 Task: For heading Arial black with underline.  font size for heading18,  'Change the font style of data to'Calibri.  and font size to 9,  Change the alignment of both headline & data to Align center.  In the sheet   Radiant Sales log book
Action: Mouse moved to (52, 188)
Screenshot: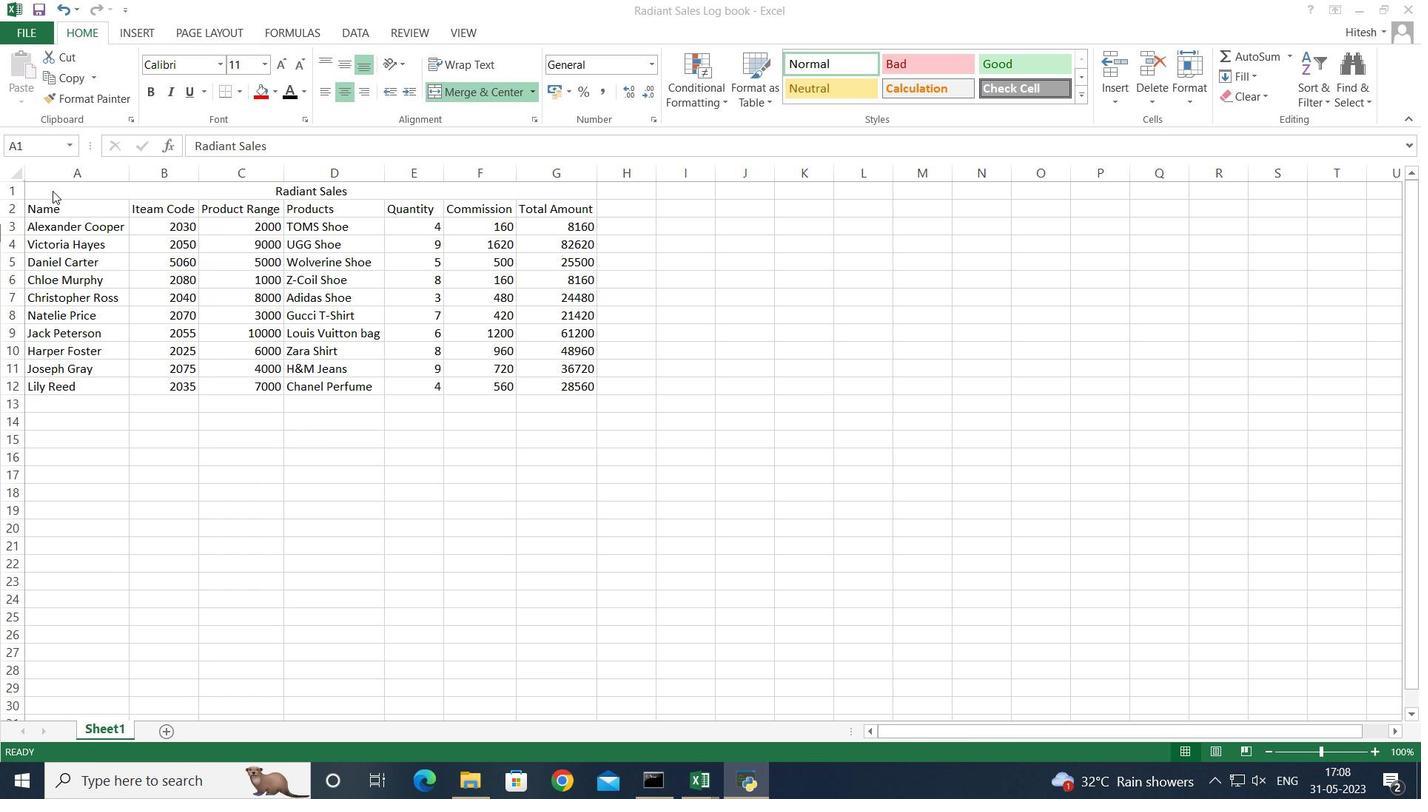 
Action: Mouse pressed left at (52, 188)
Screenshot: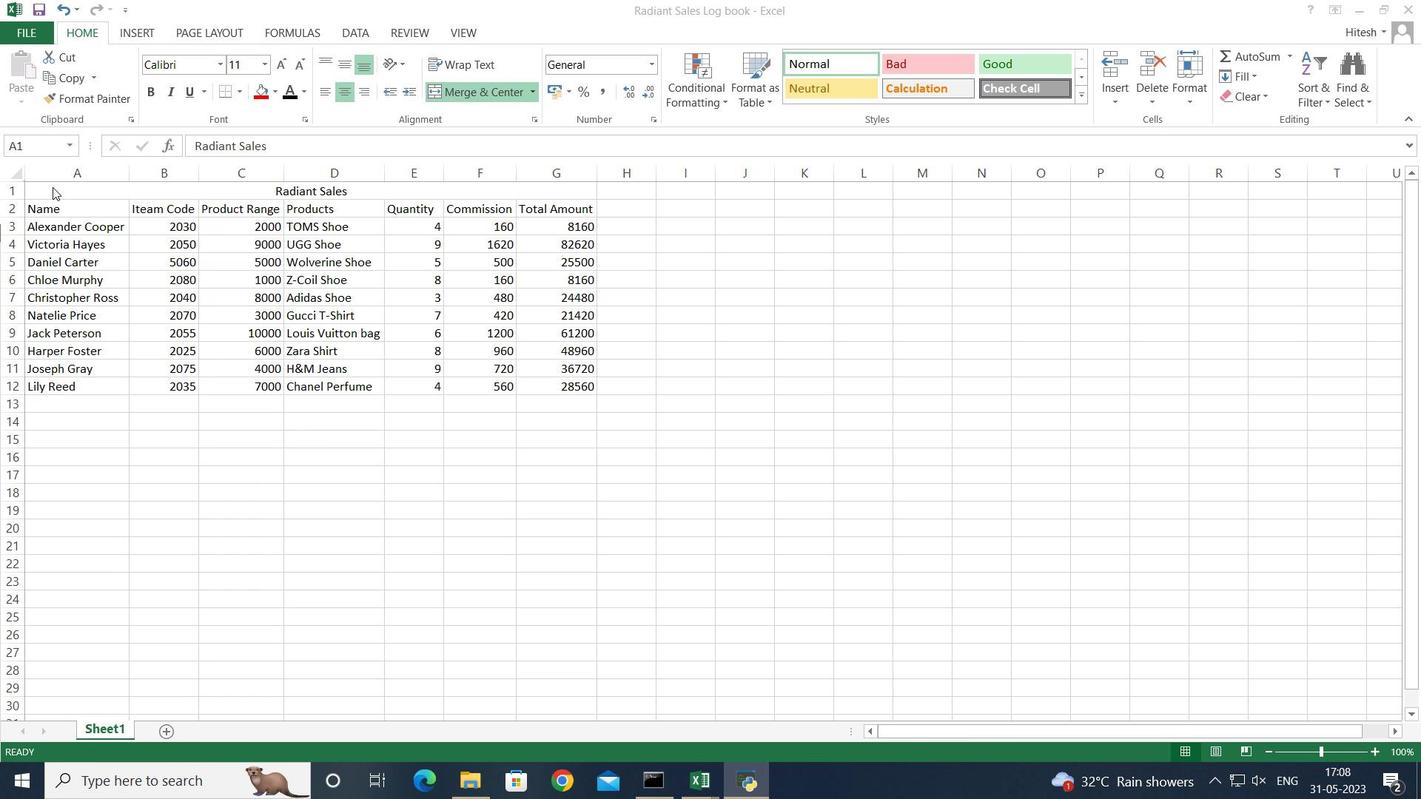 
Action: Mouse moved to (217, 65)
Screenshot: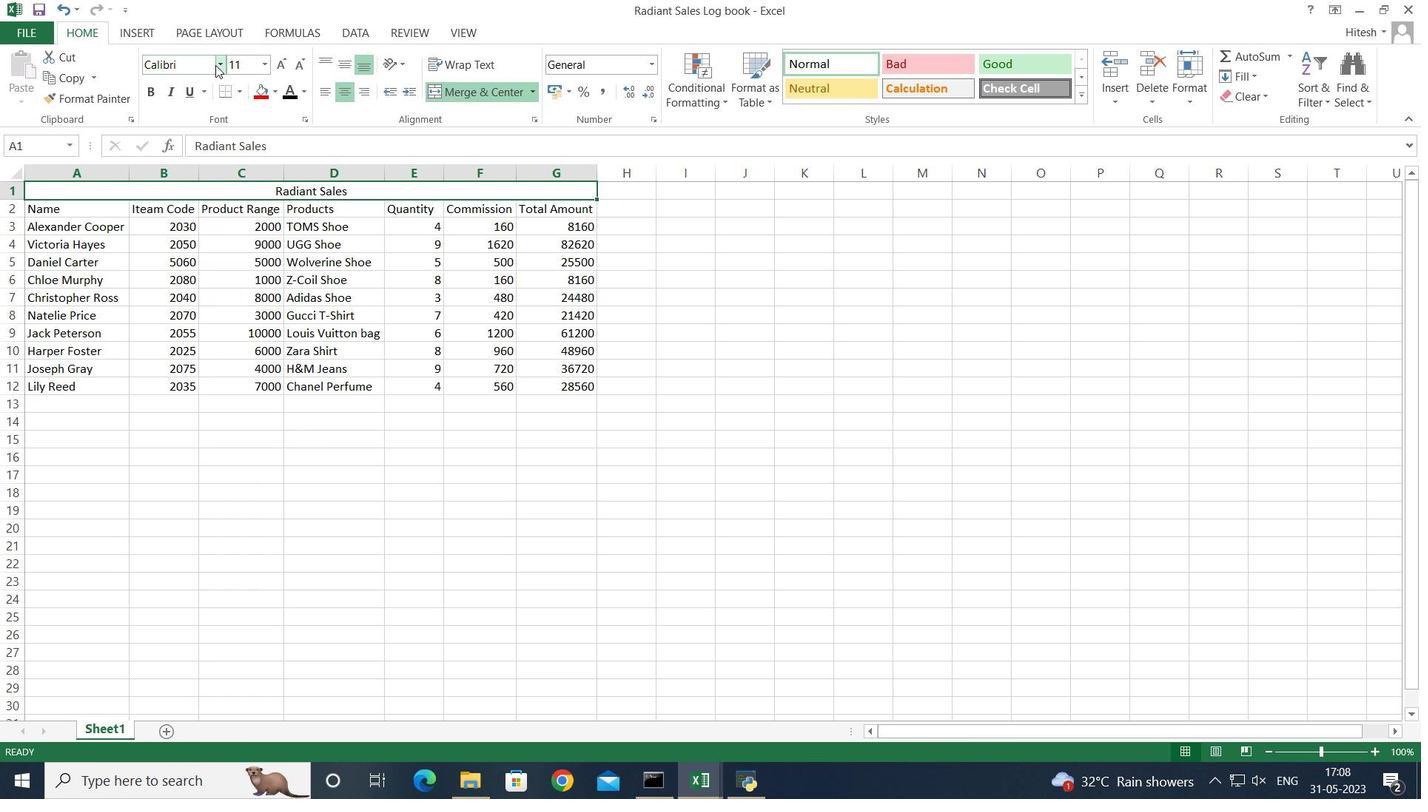 
Action: Mouse pressed left at (217, 65)
Screenshot: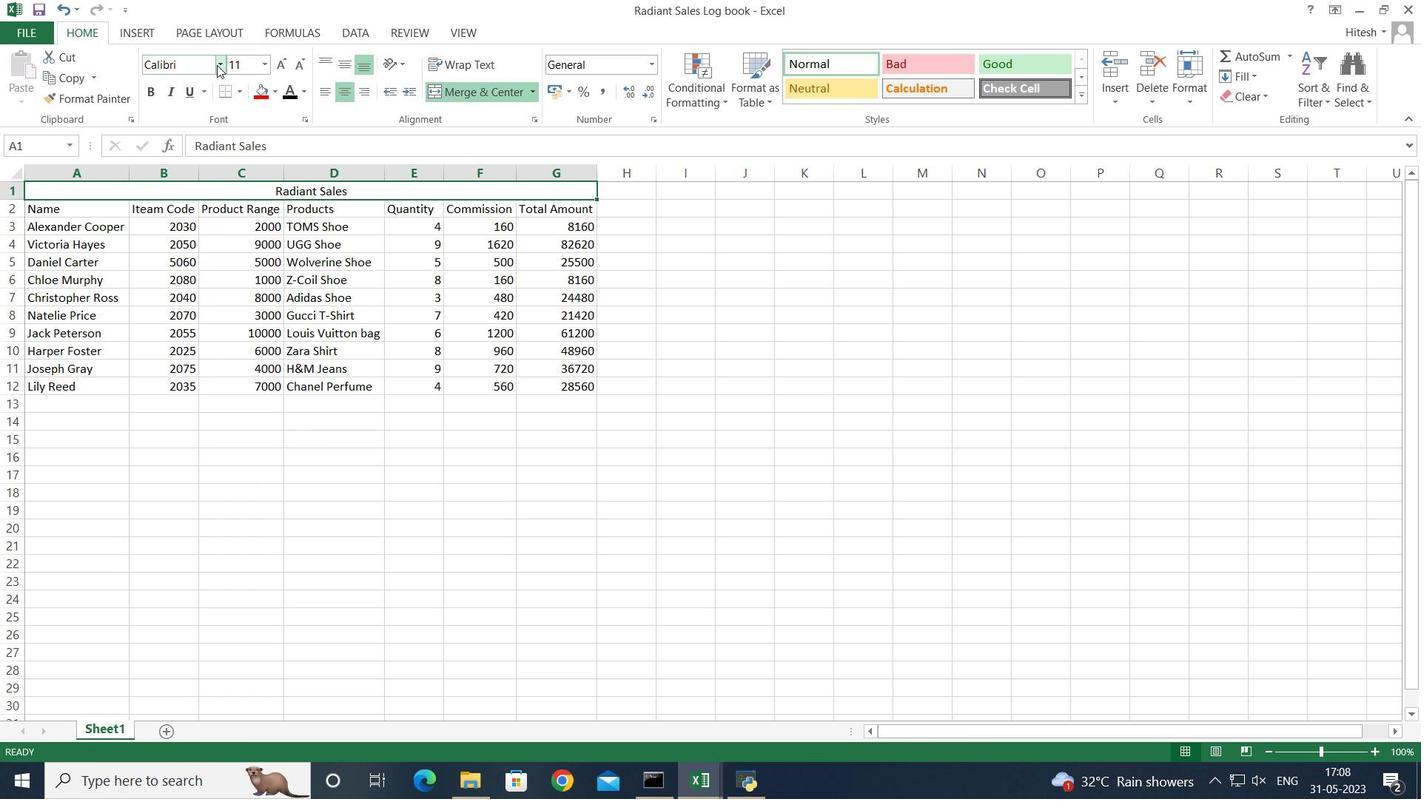 
Action: Mouse moved to (225, 235)
Screenshot: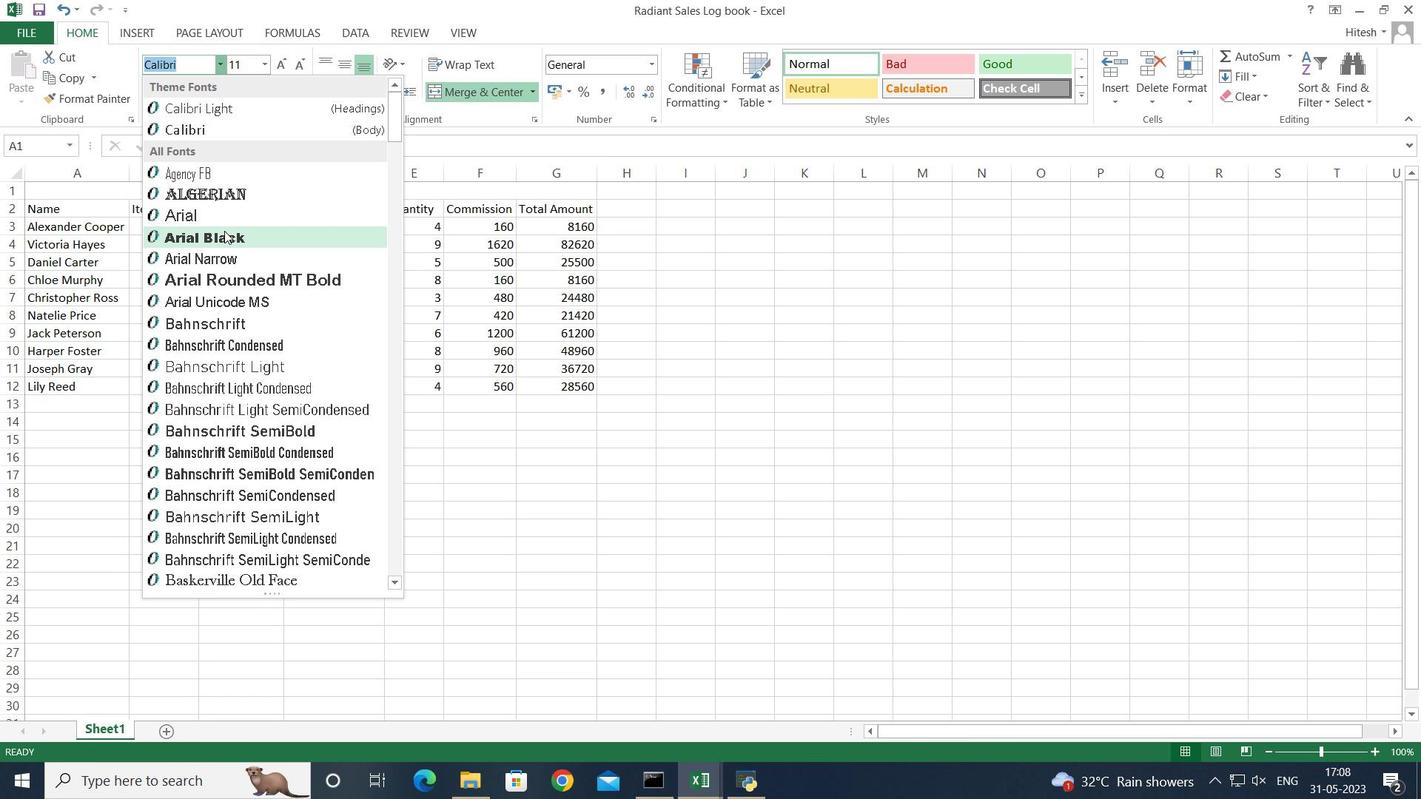 
Action: Mouse pressed left at (225, 235)
Screenshot: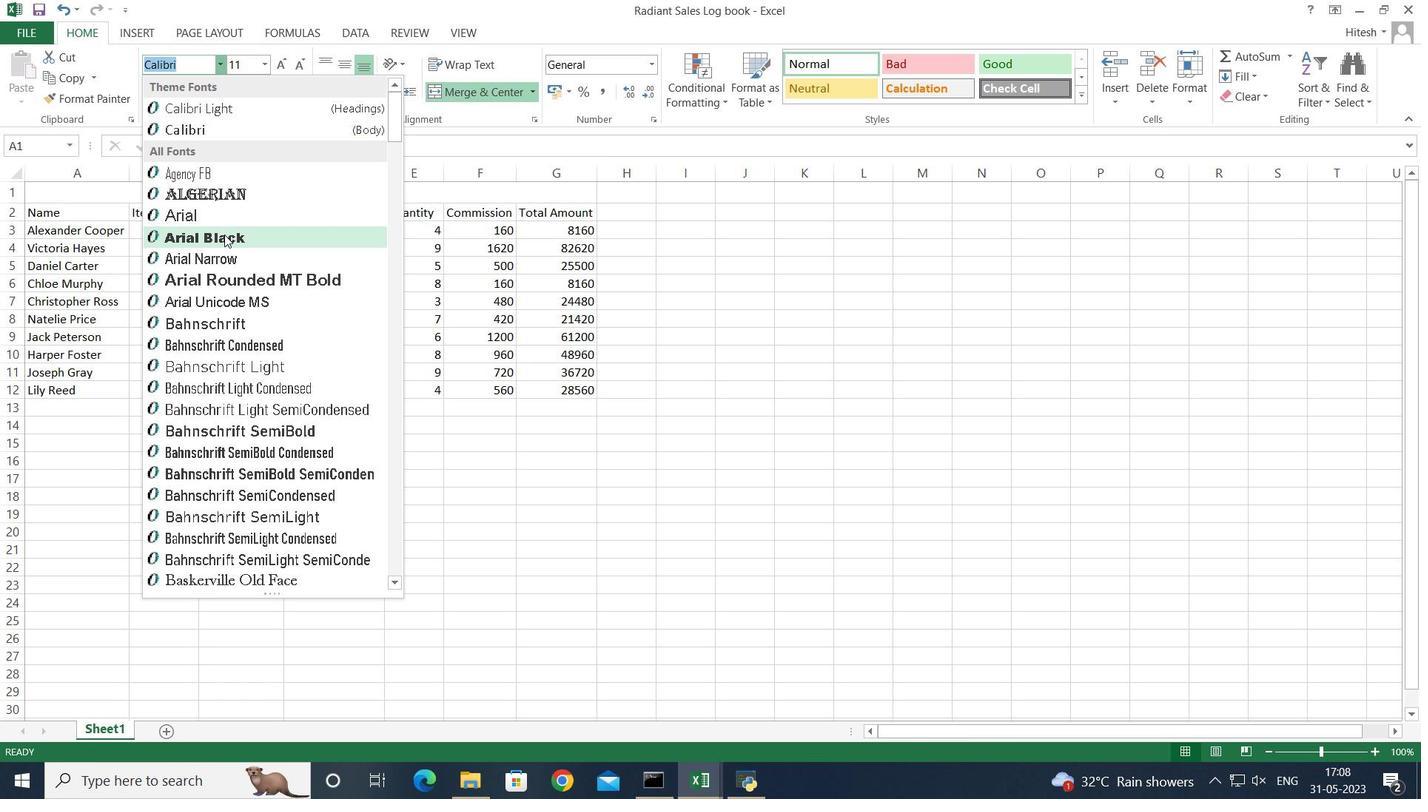 
Action: Mouse moved to (182, 94)
Screenshot: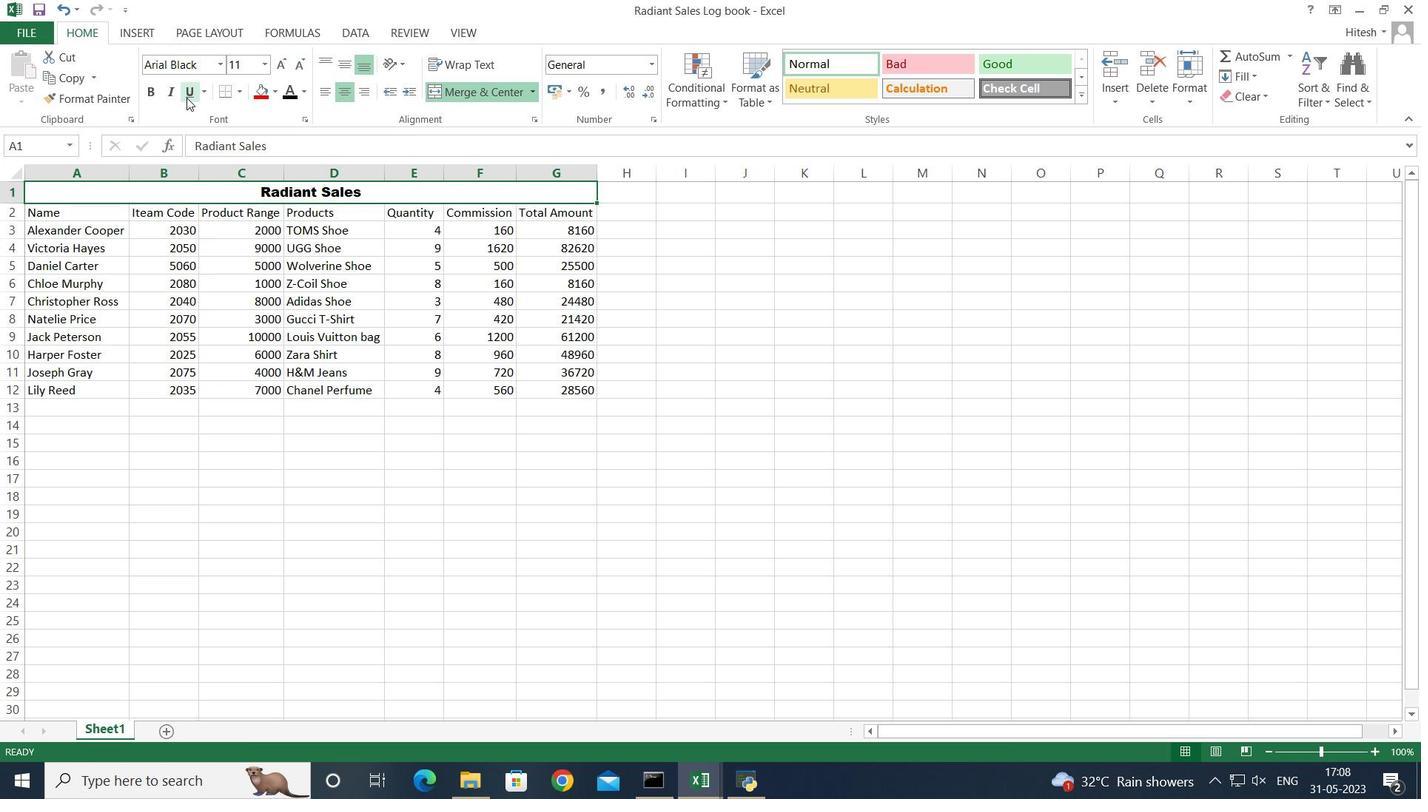 
Action: Mouse pressed left at (182, 94)
Screenshot: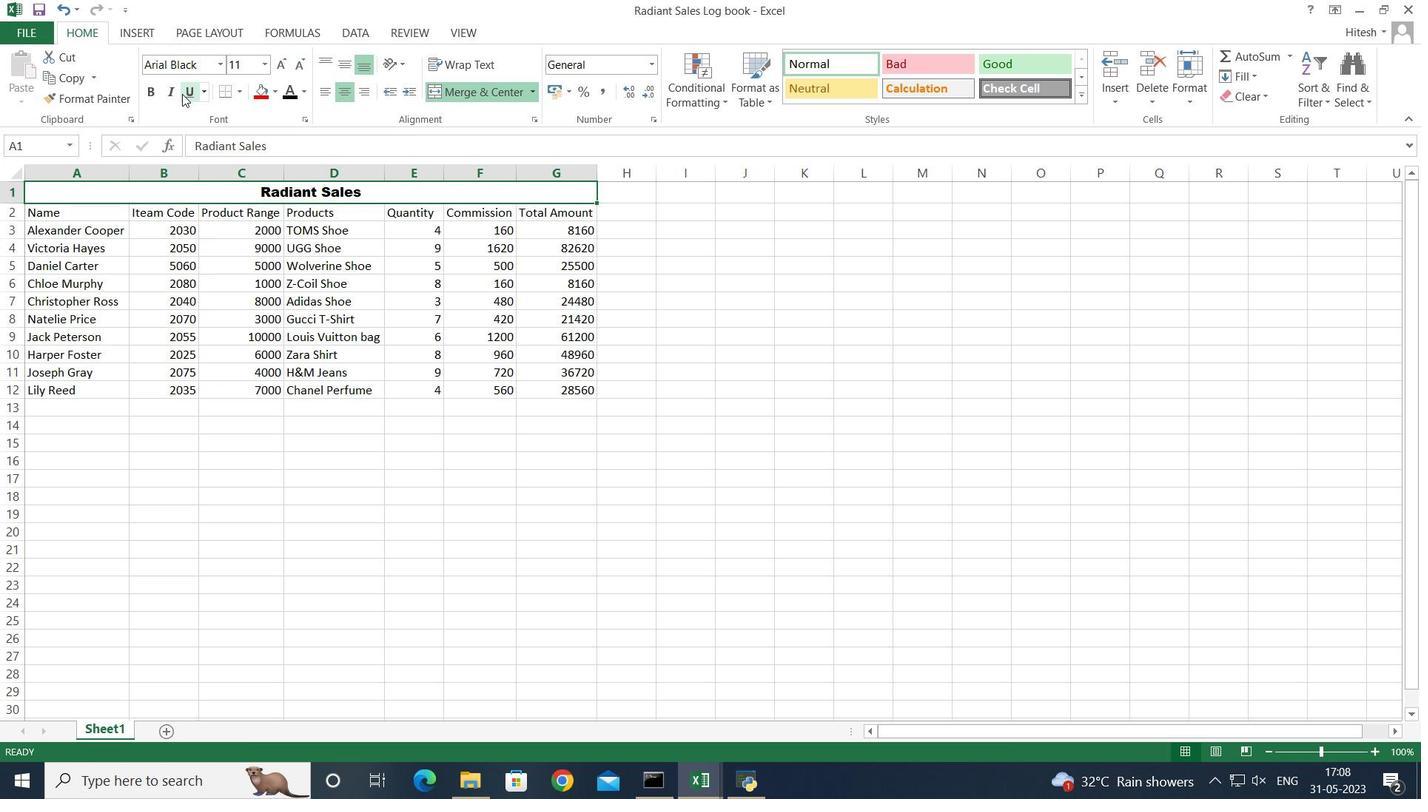 
Action: Mouse moved to (262, 61)
Screenshot: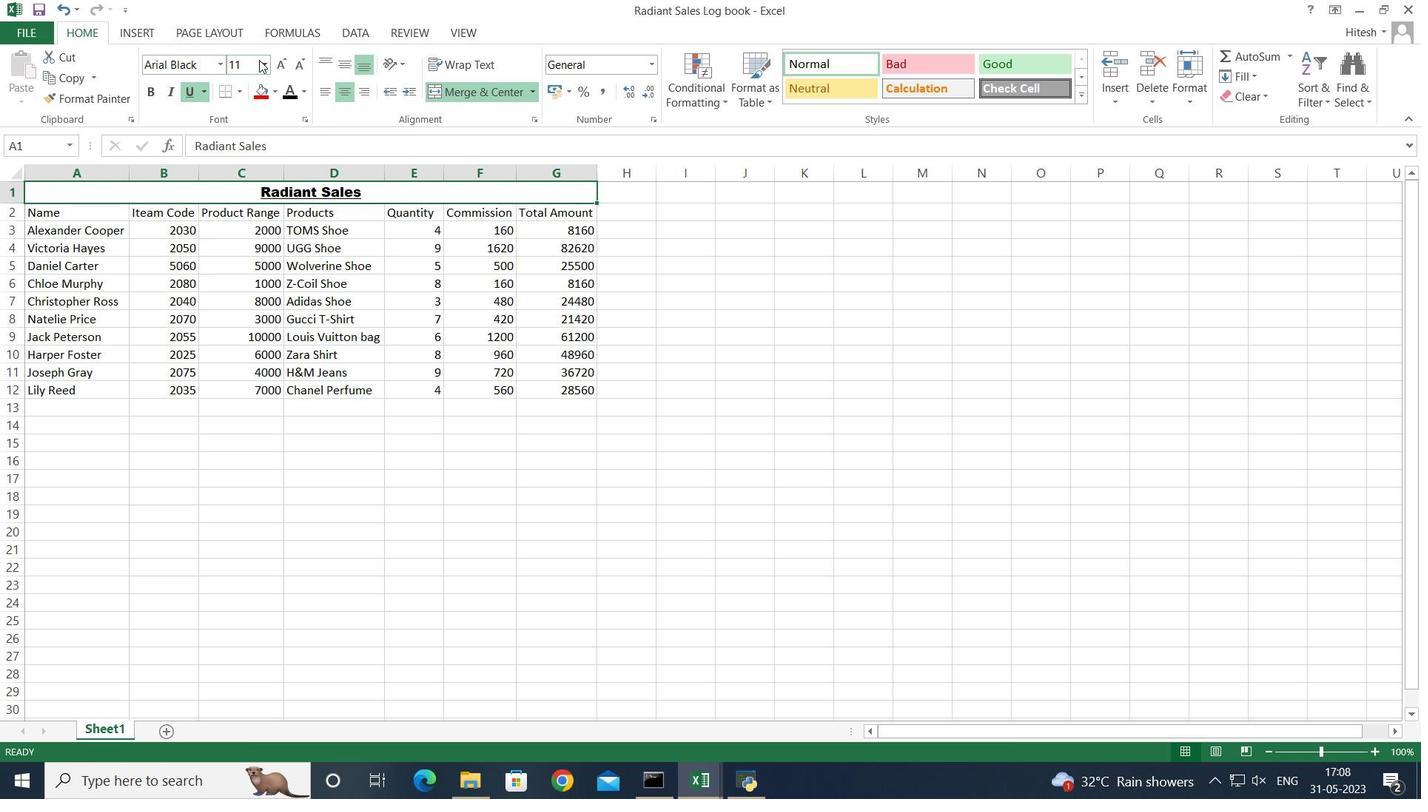
Action: Mouse pressed left at (262, 61)
Screenshot: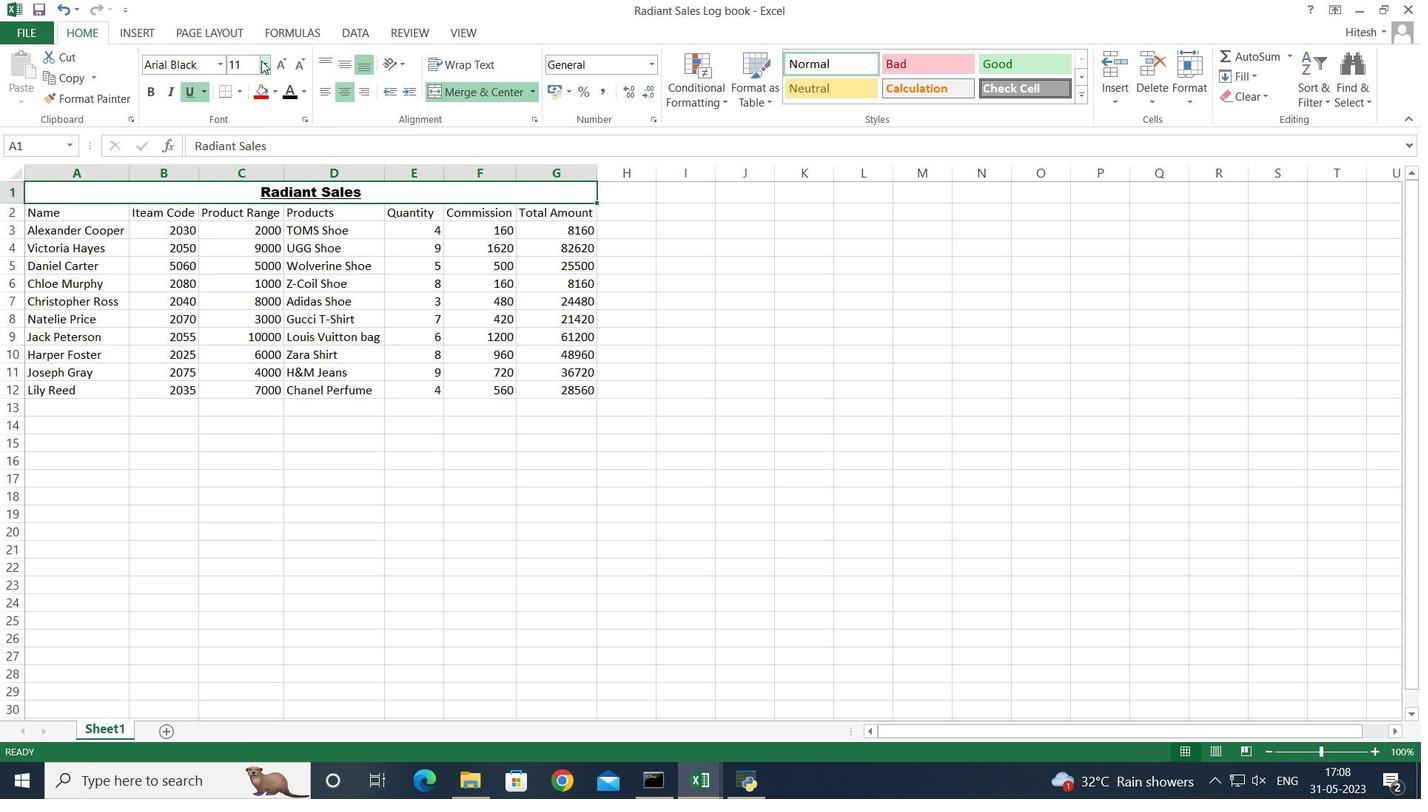 
Action: Mouse moved to (235, 208)
Screenshot: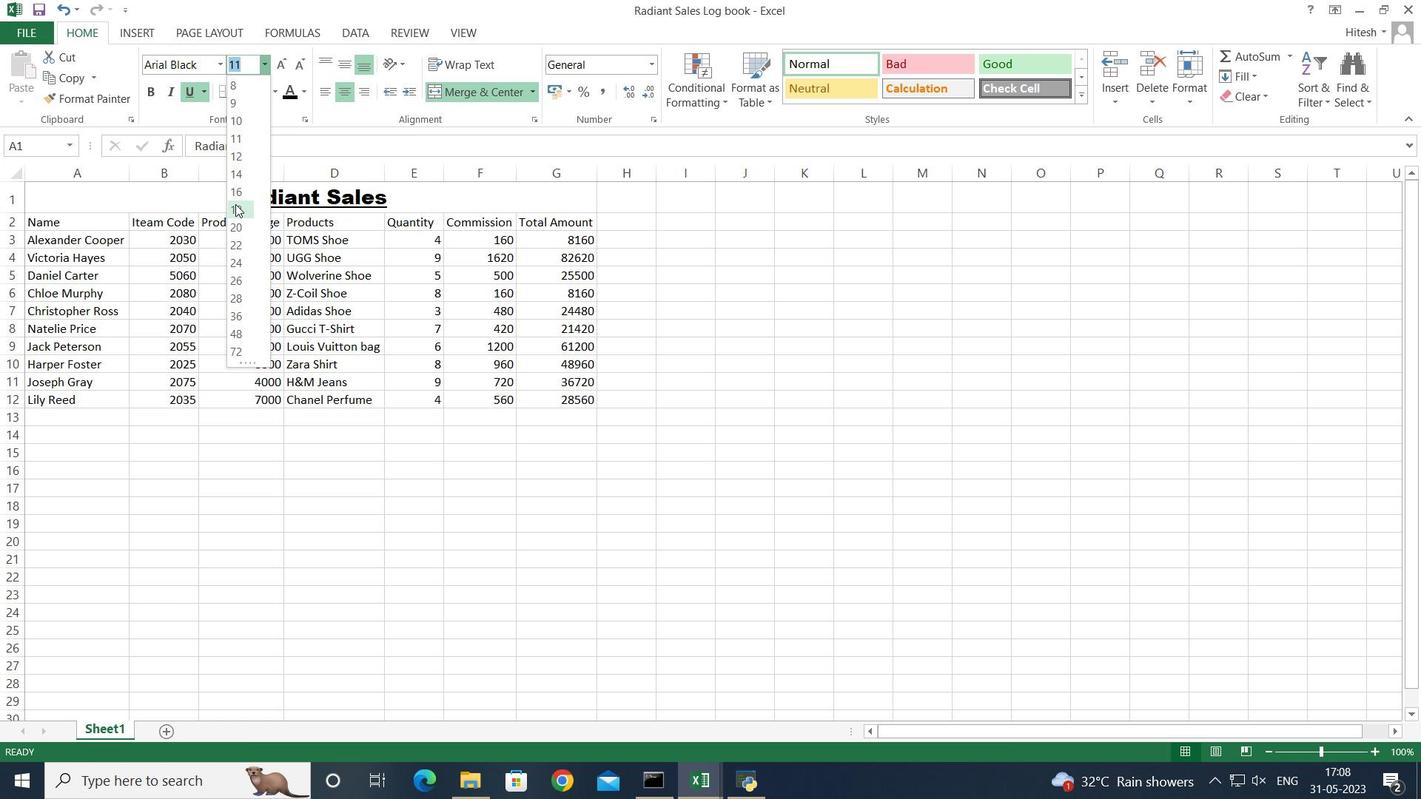 
Action: Mouse pressed left at (235, 208)
Screenshot: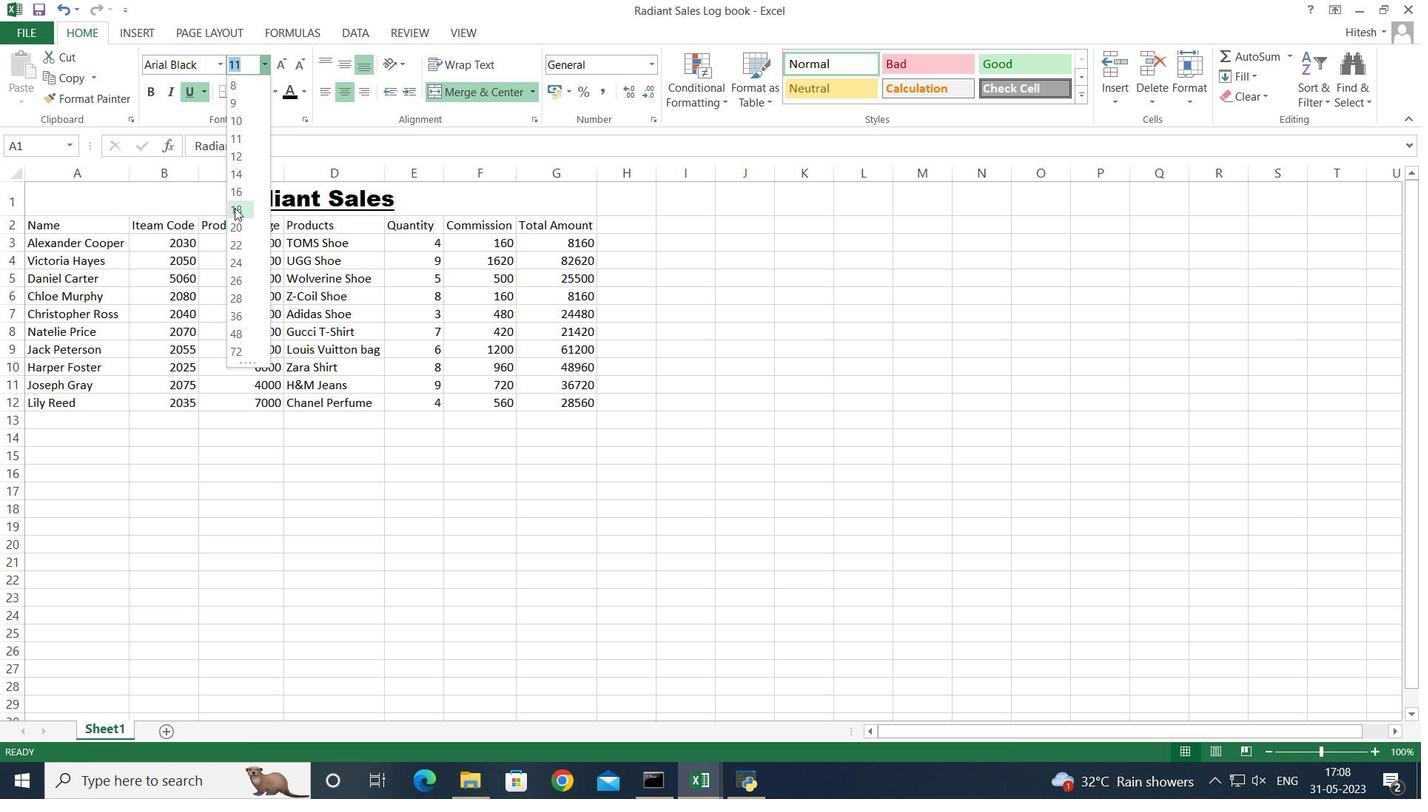 
Action: Mouse moved to (135, 445)
Screenshot: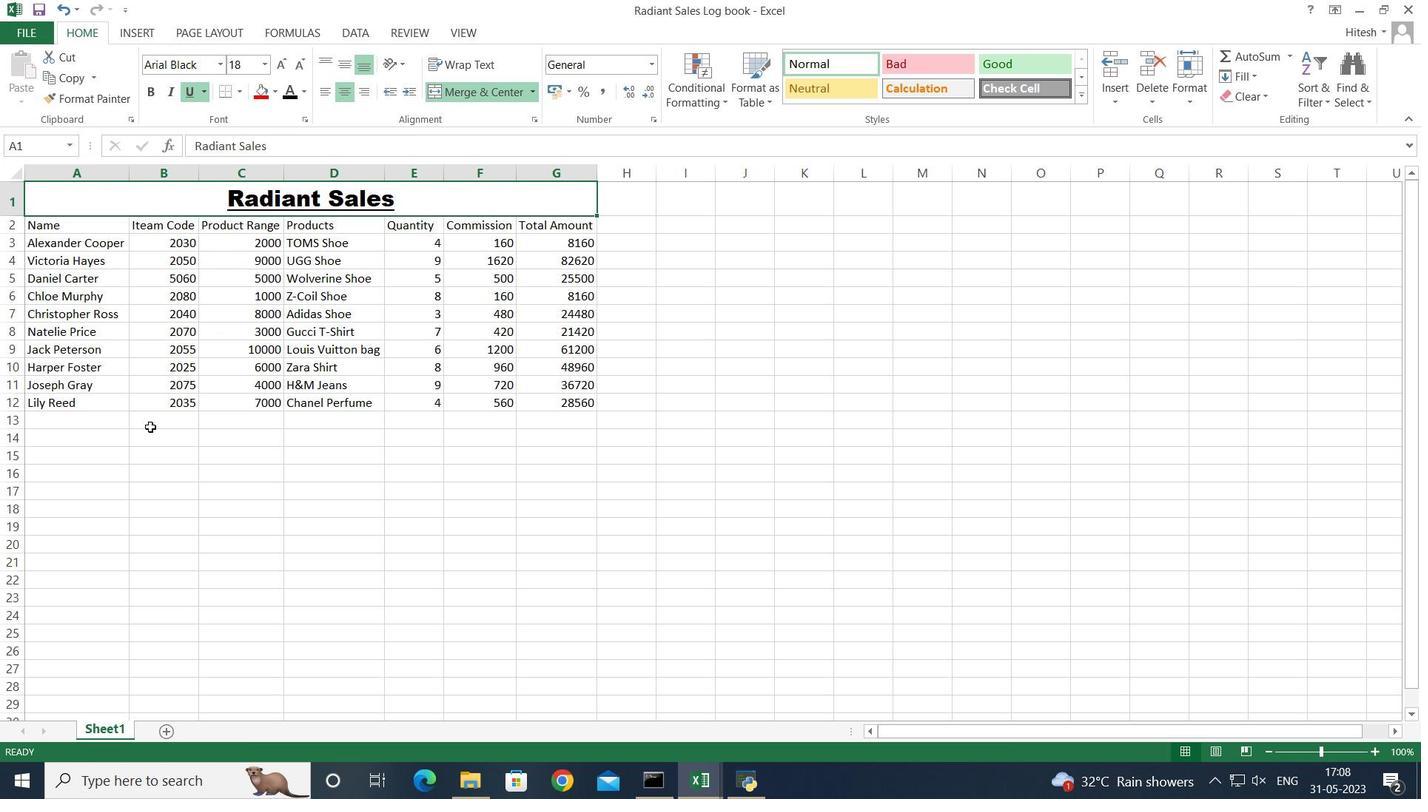 
Action: Mouse pressed left at (135, 445)
Screenshot: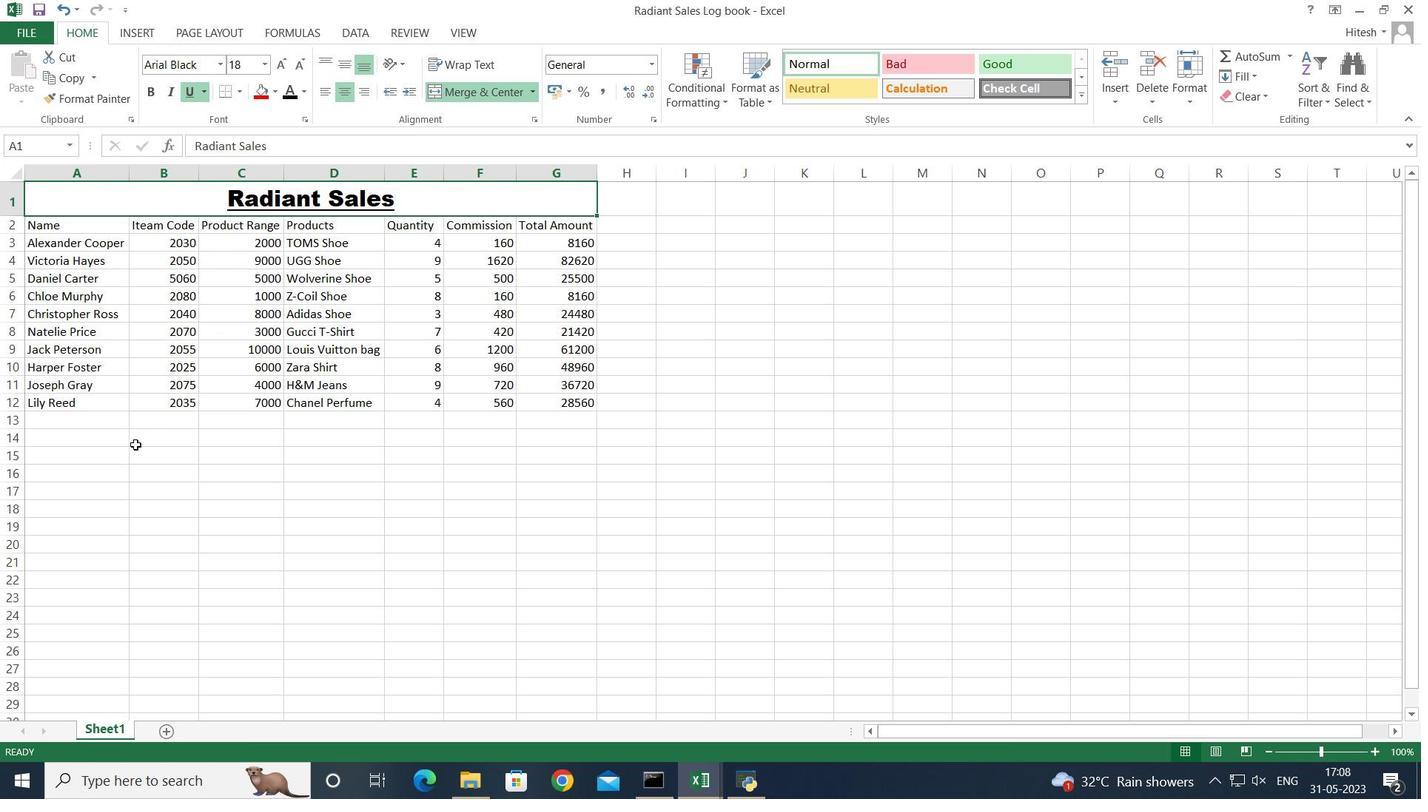 
Action: Mouse moved to (70, 227)
Screenshot: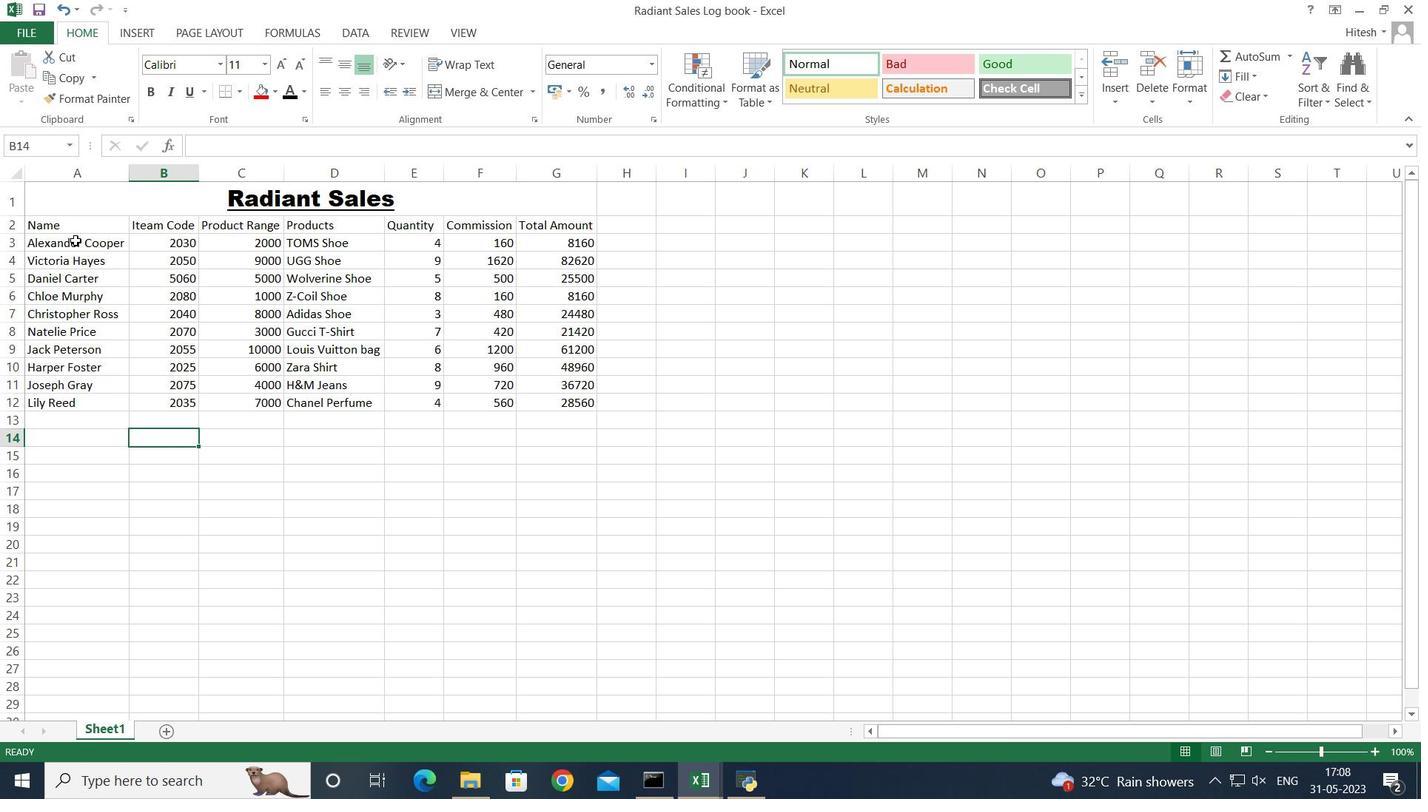 
Action: Mouse pressed left at (70, 227)
Screenshot: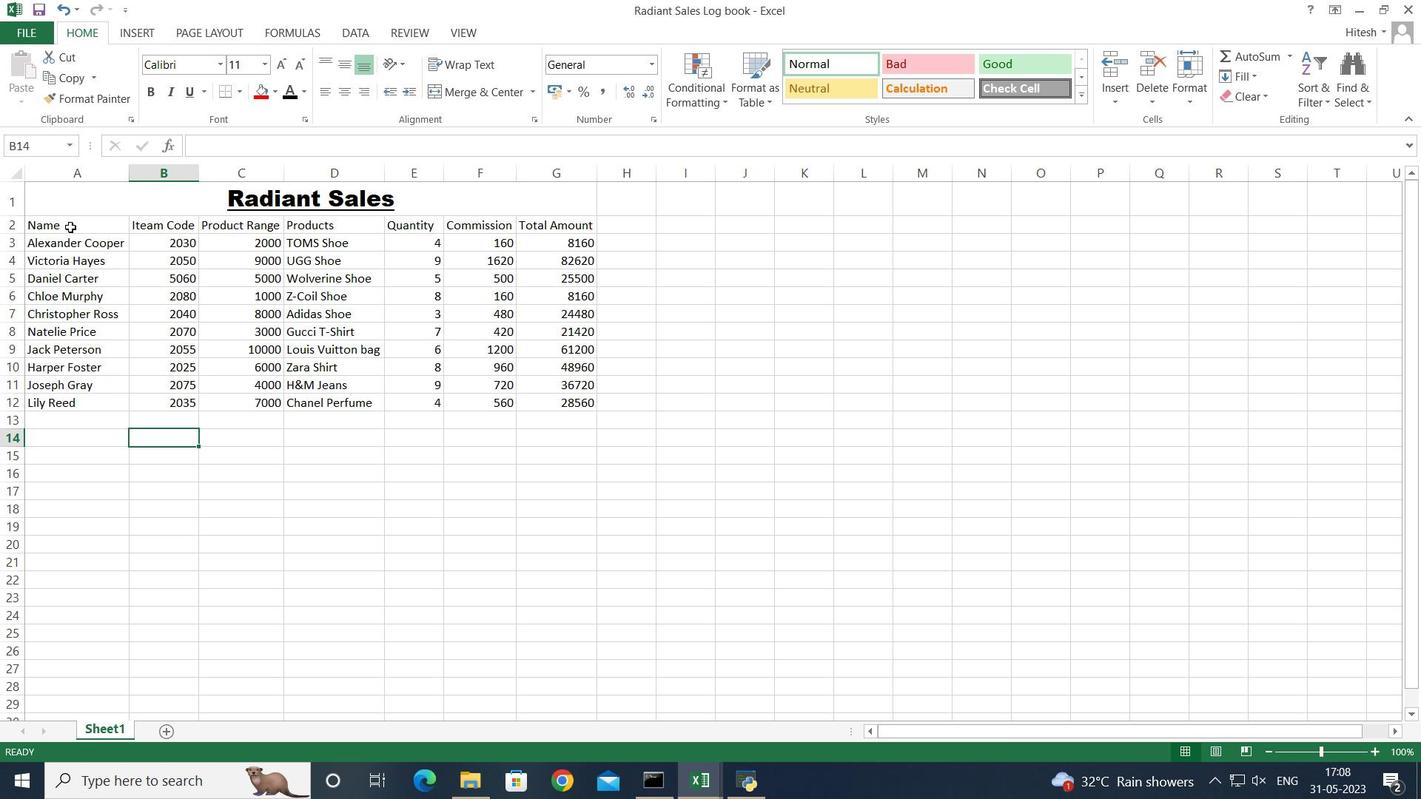 
Action: Key pressed <Key.shift><Key.right><Key.right><Key.right><Key.right><Key.right><Key.right><Key.down><Key.down><Key.down><Key.down><Key.down><Key.down><Key.down><Key.down><Key.down><Key.down>
Screenshot: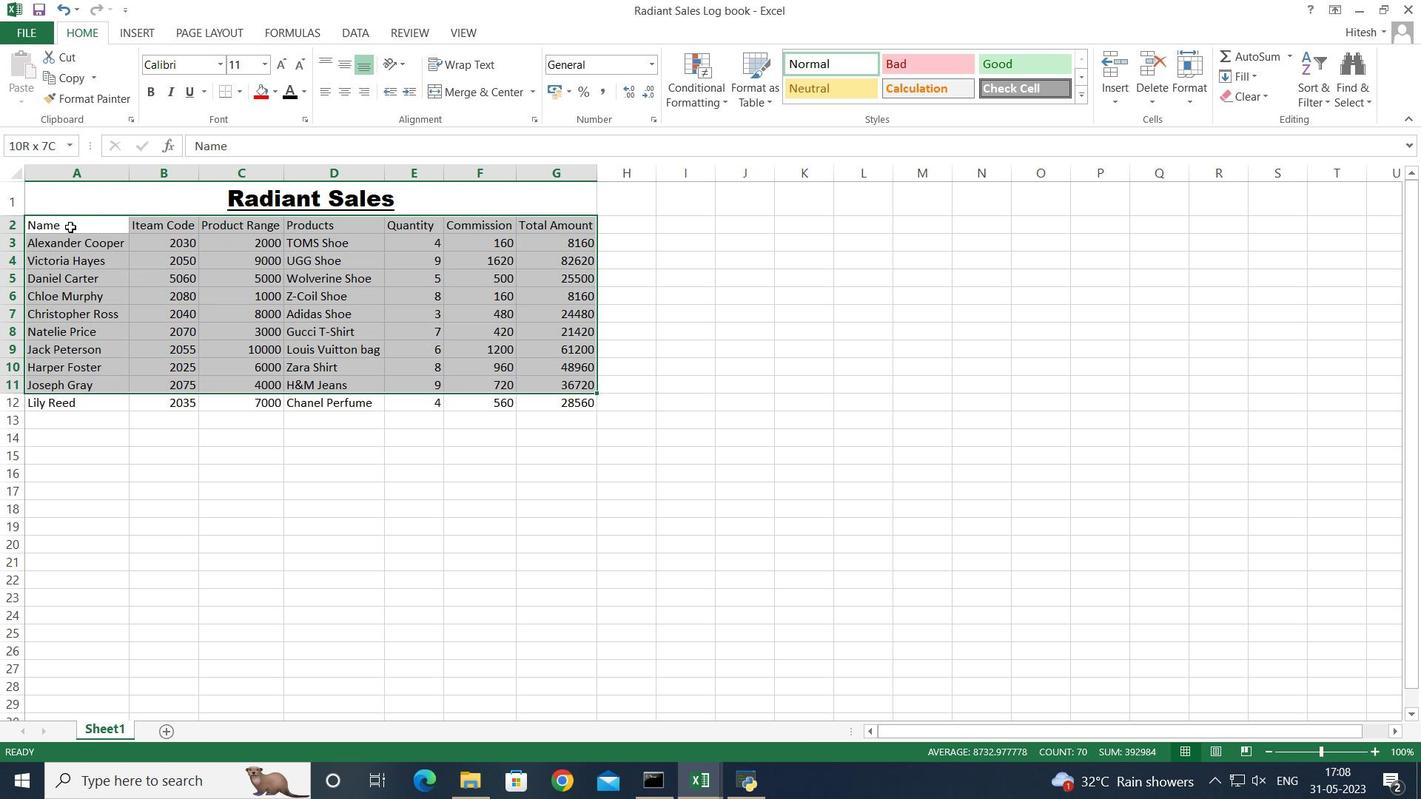 
Action: Mouse moved to (216, 62)
Screenshot: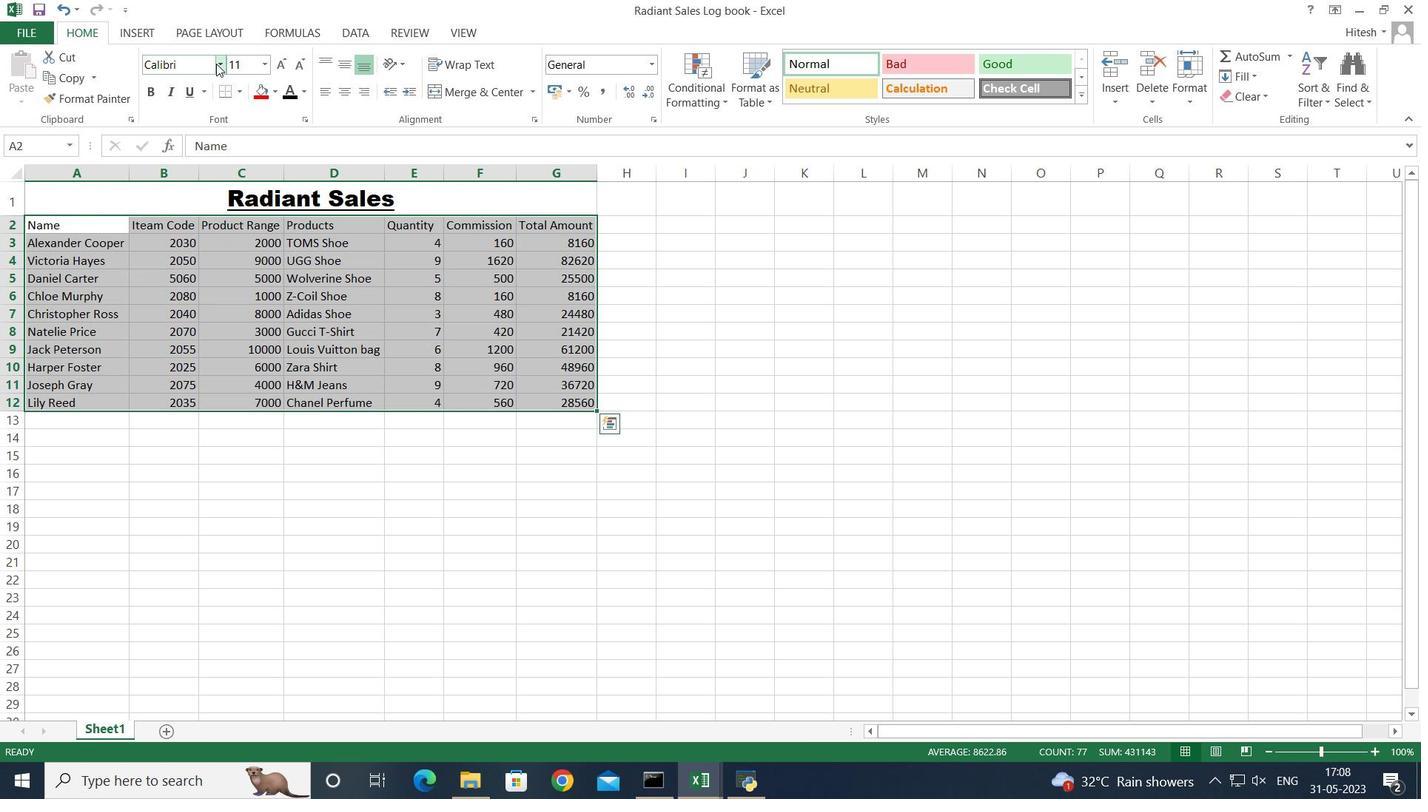 
Action: Mouse pressed left at (216, 62)
Screenshot: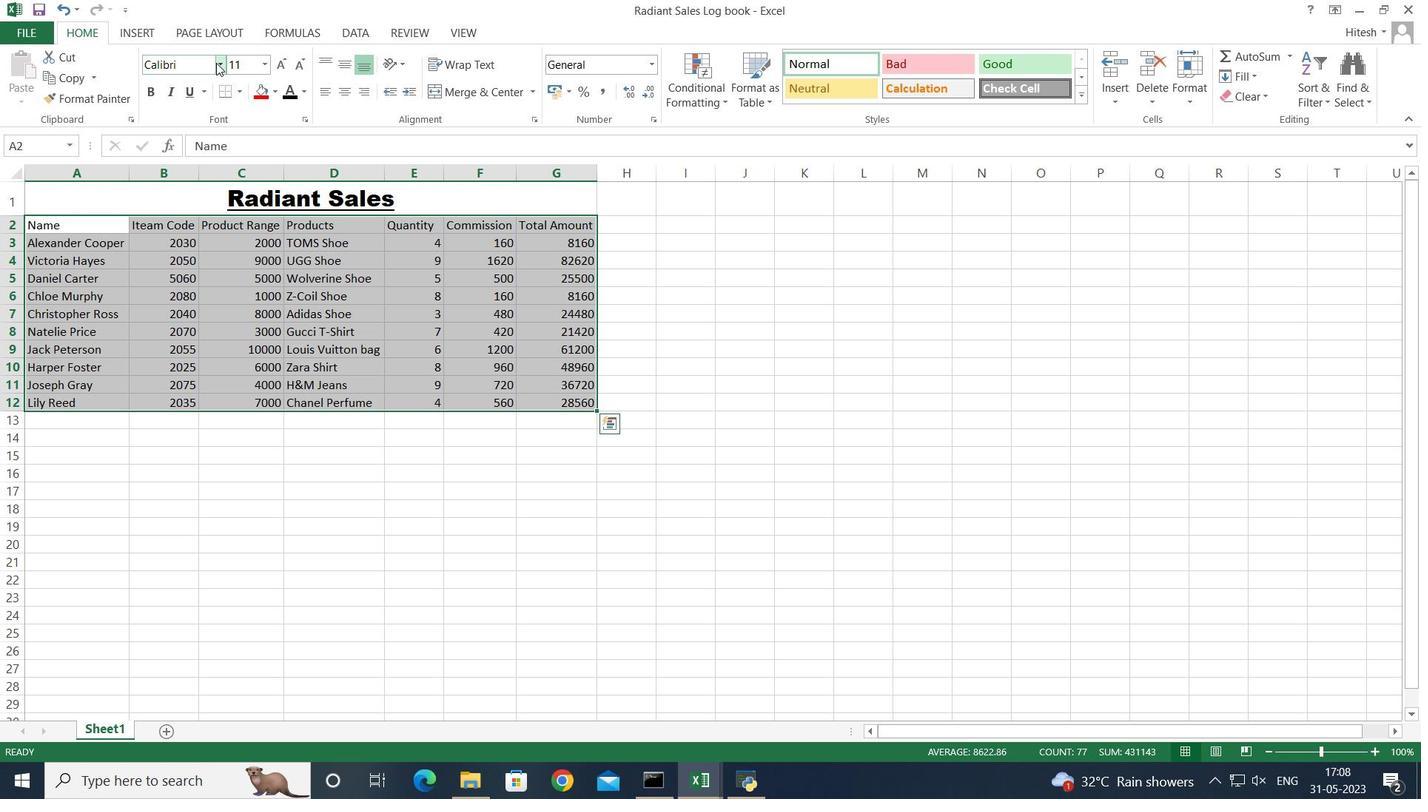 
Action: Mouse moved to (219, 134)
Screenshot: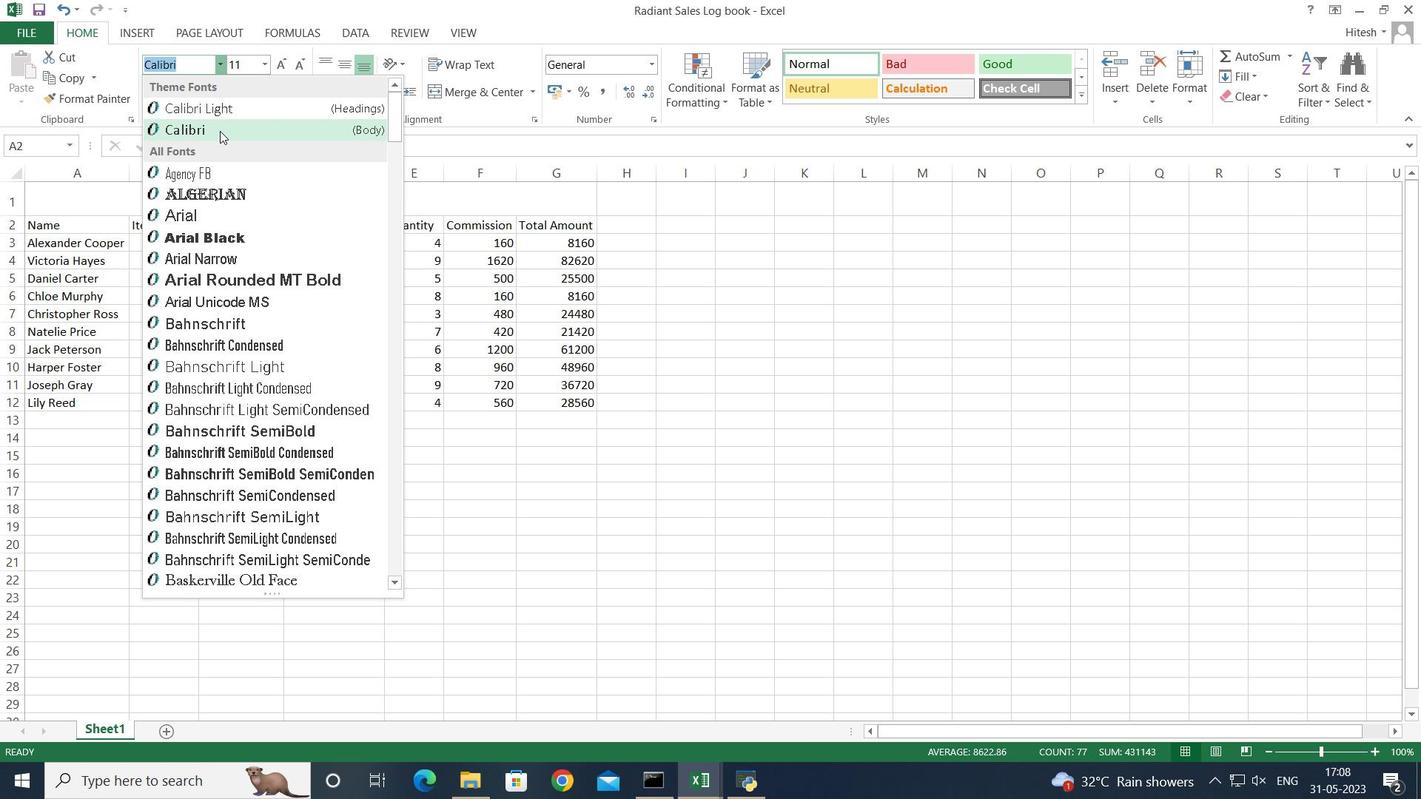 
Action: Mouse pressed left at (219, 134)
Screenshot: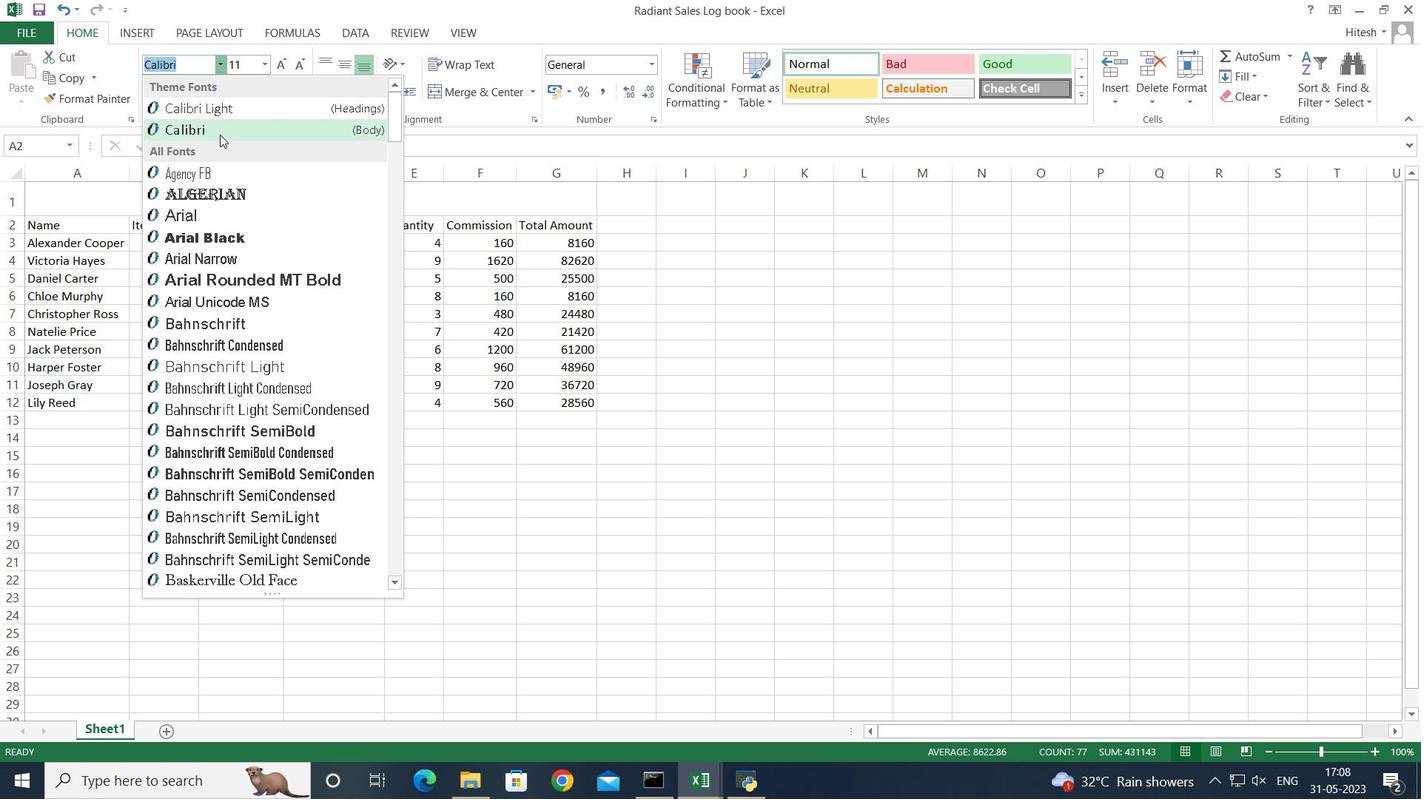 
Action: Mouse moved to (265, 64)
Screenshot: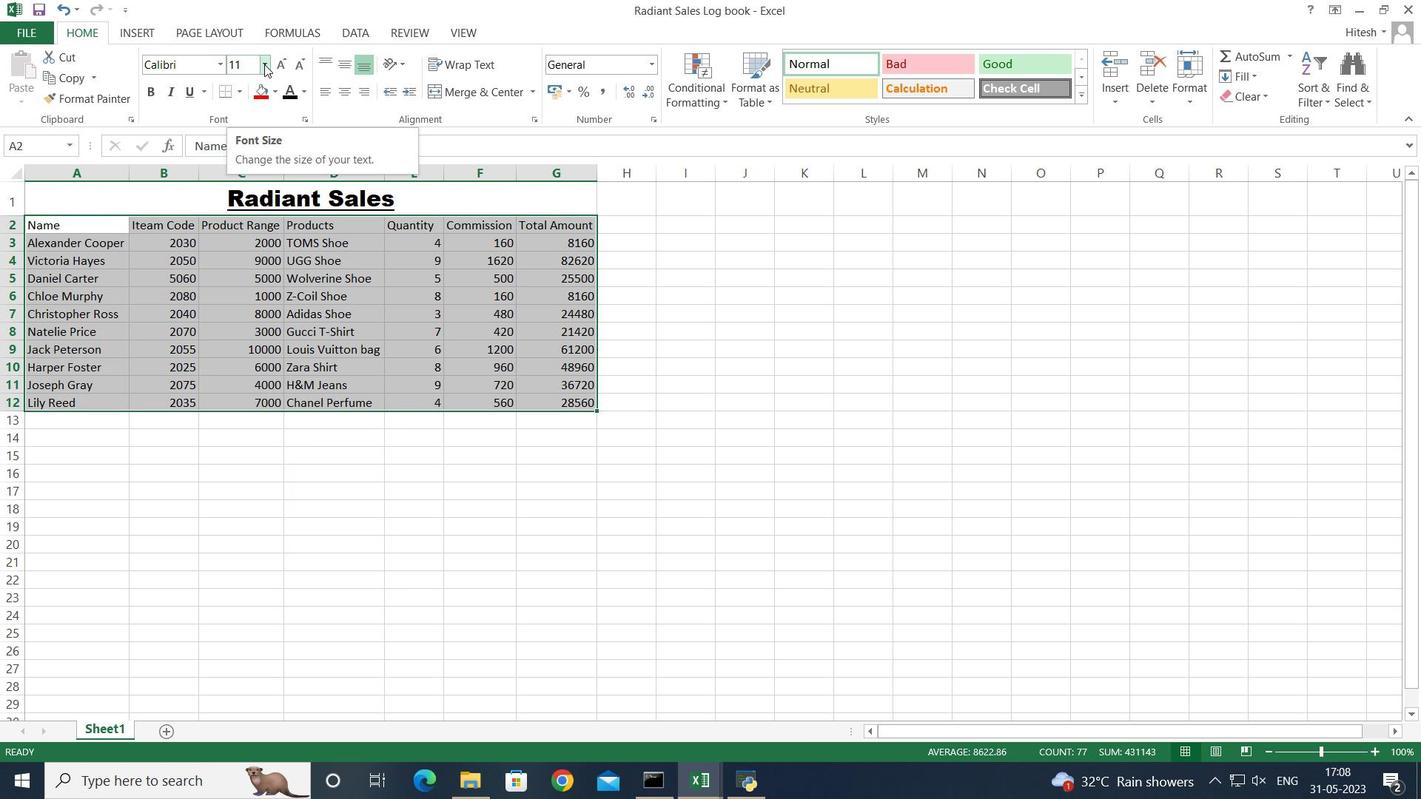 
Action: Mouse pressed left at (265, 64)
Screenshot: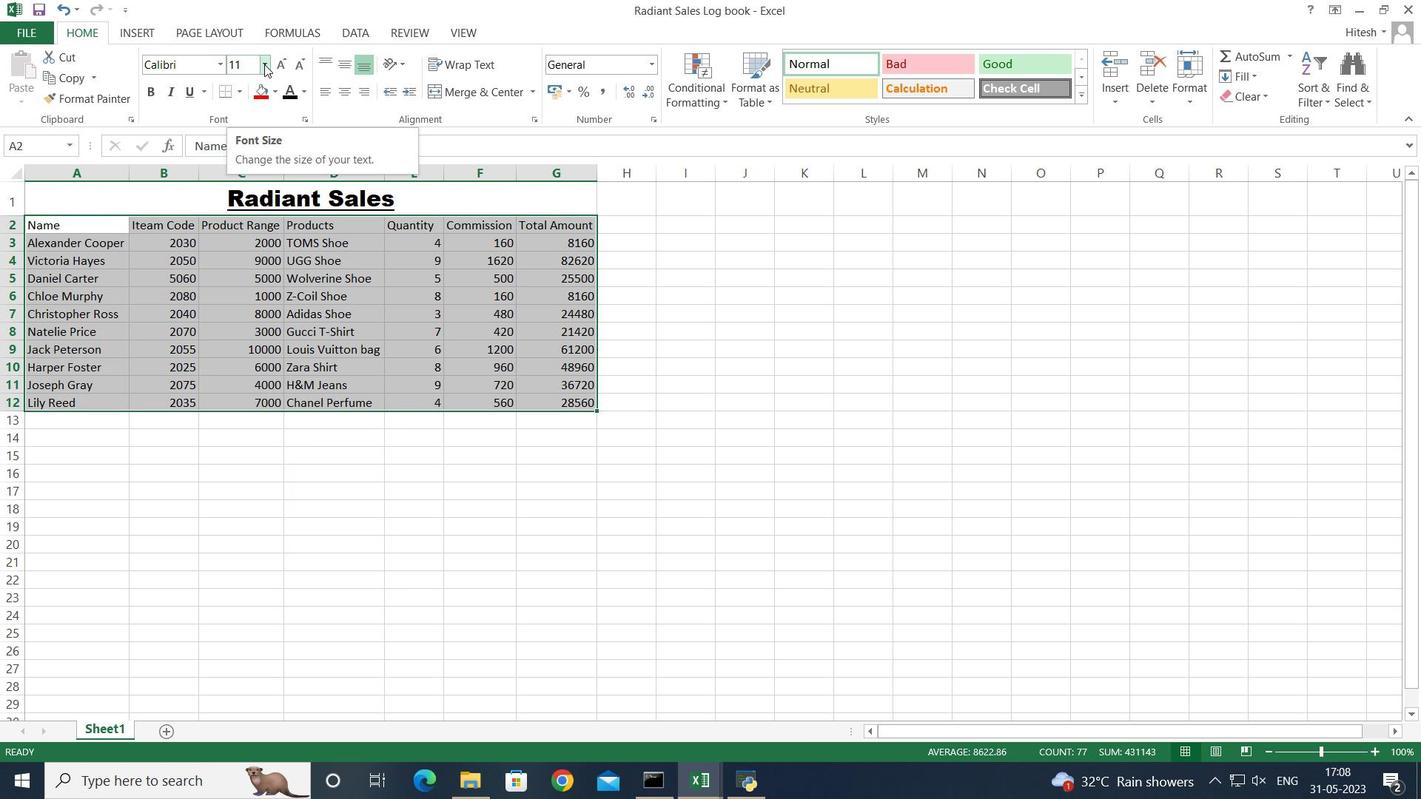 
Action: Mouse moved to (243, 104)
Screenshot: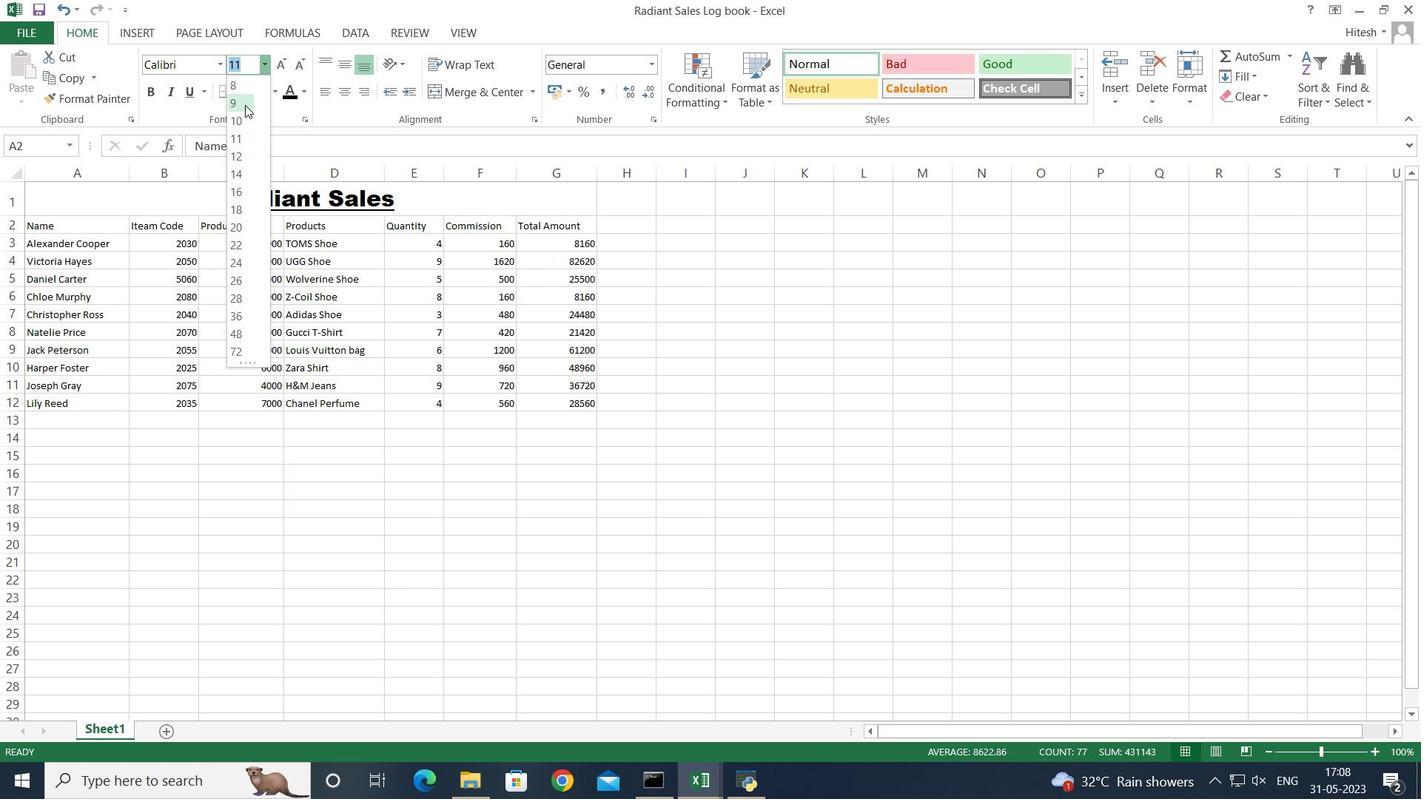 
Action: Mouse pressed left at (243, 104)
Screenshot: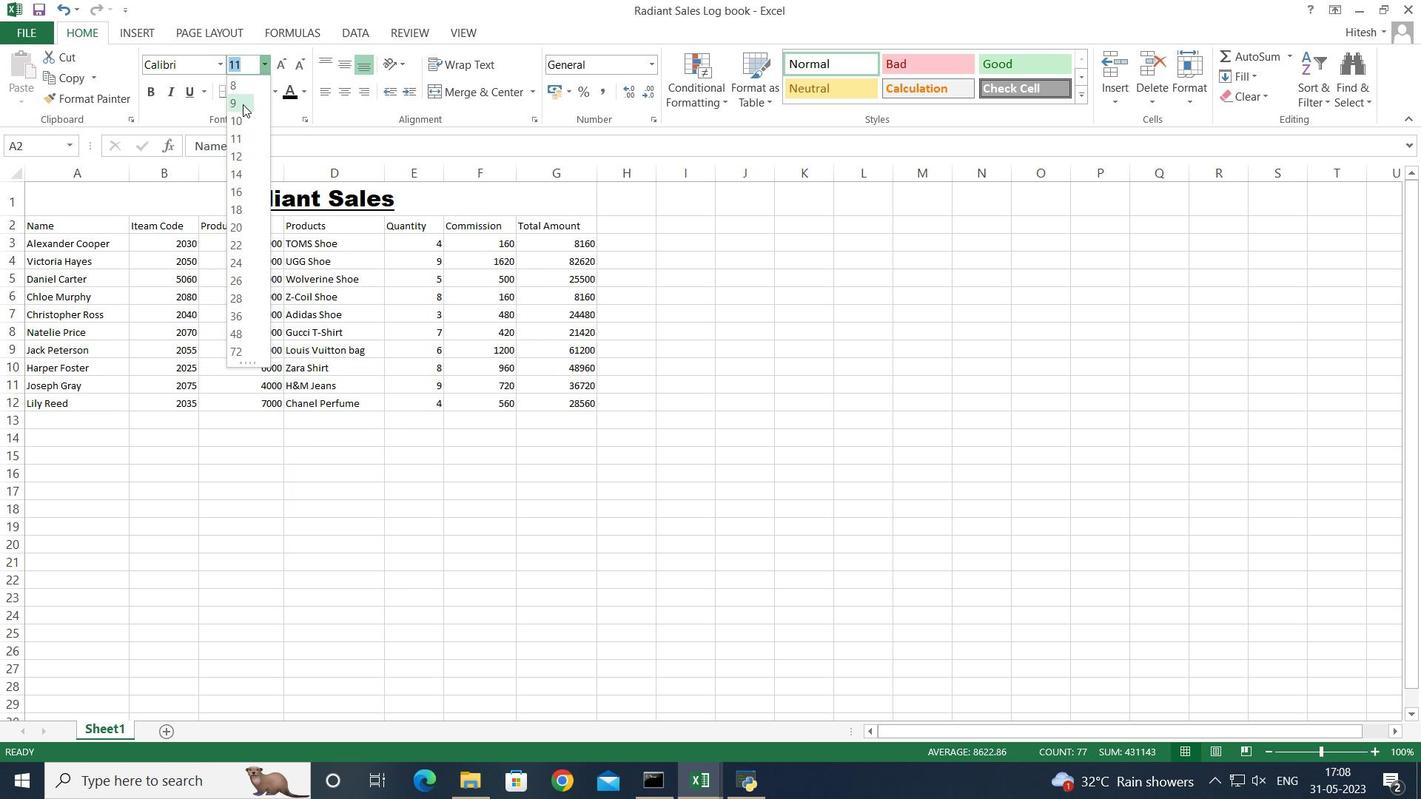 
Action: Mouse moved to (179, 434)
Screenshot: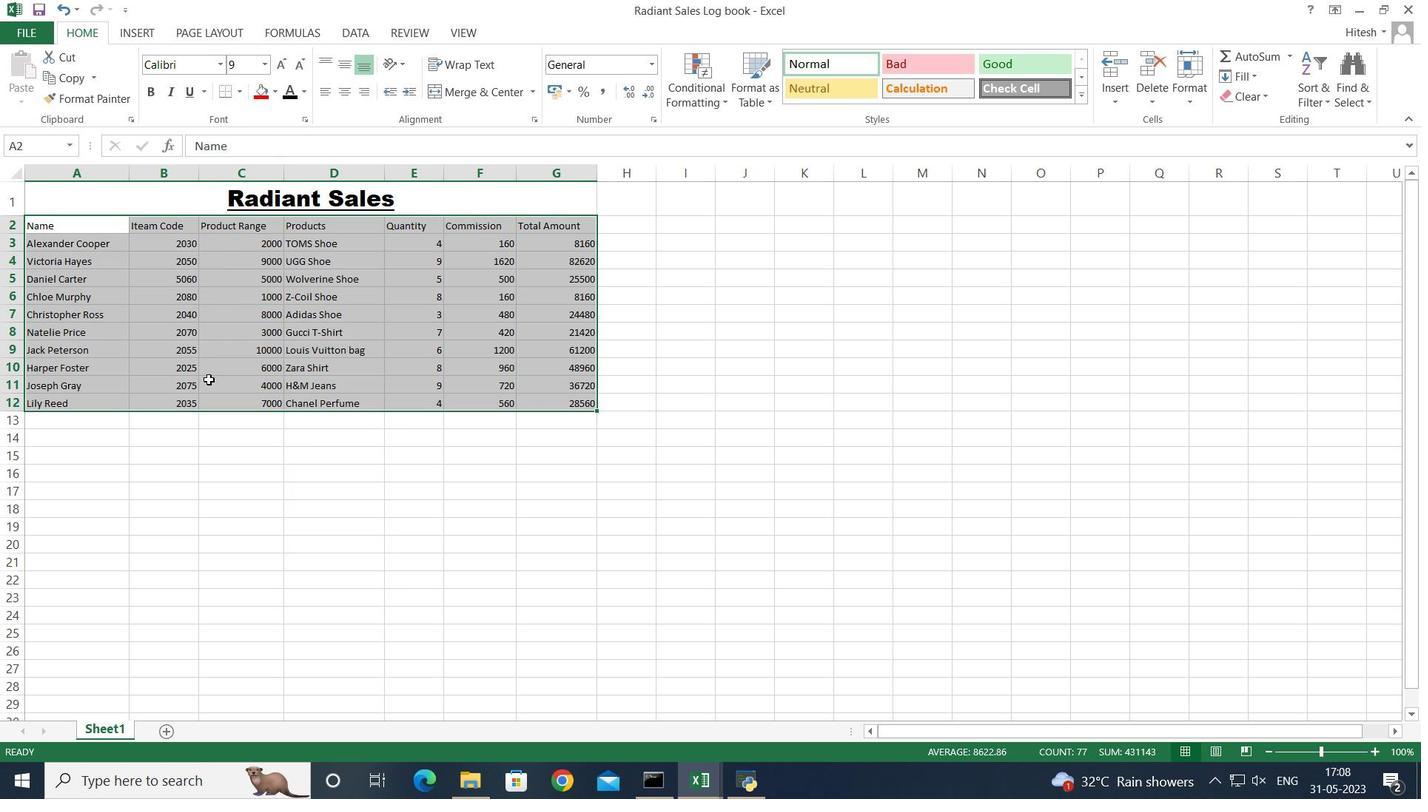 
Action: Mouse pressed left at (179, 434)
Screenshot: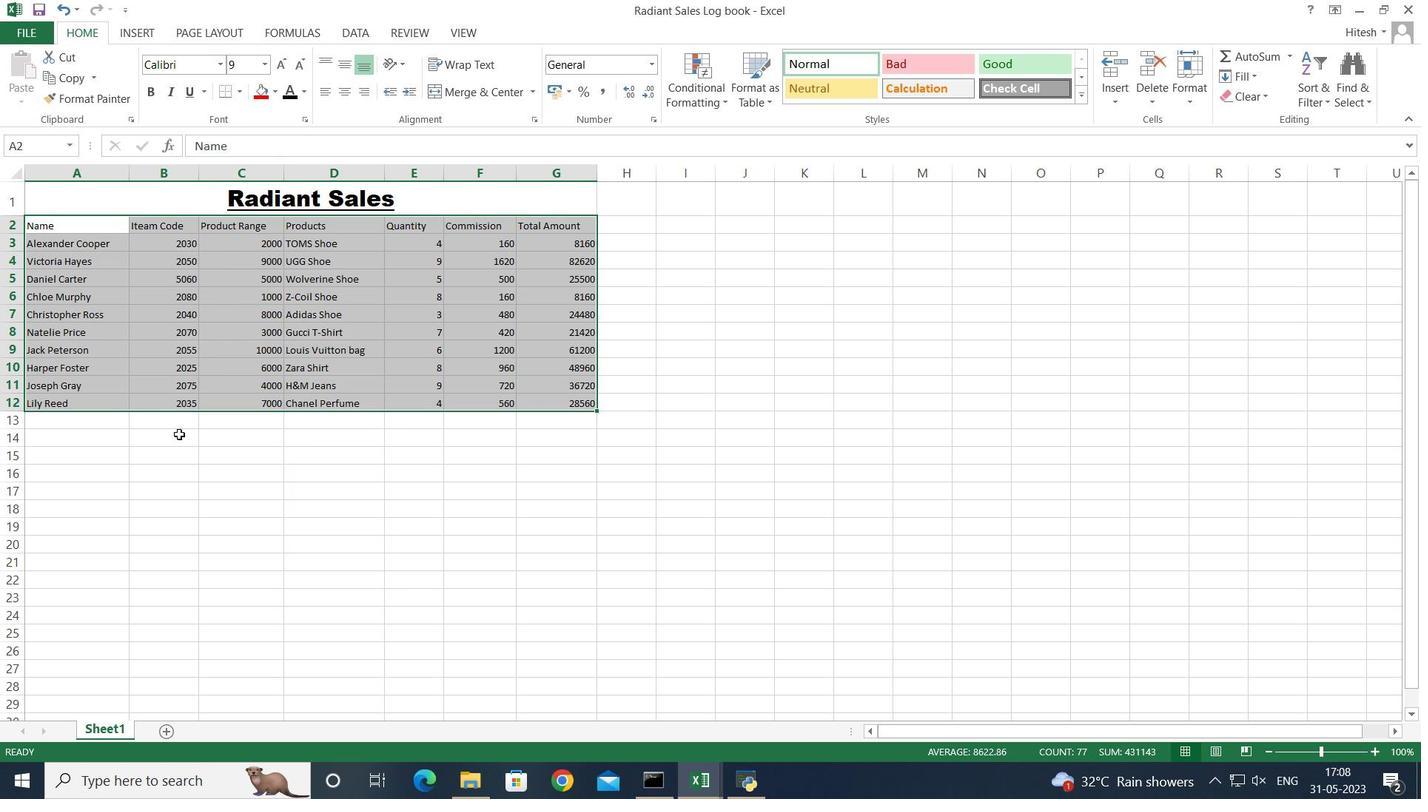 
Action: Mouse moved to (49, 191)
Screenshot: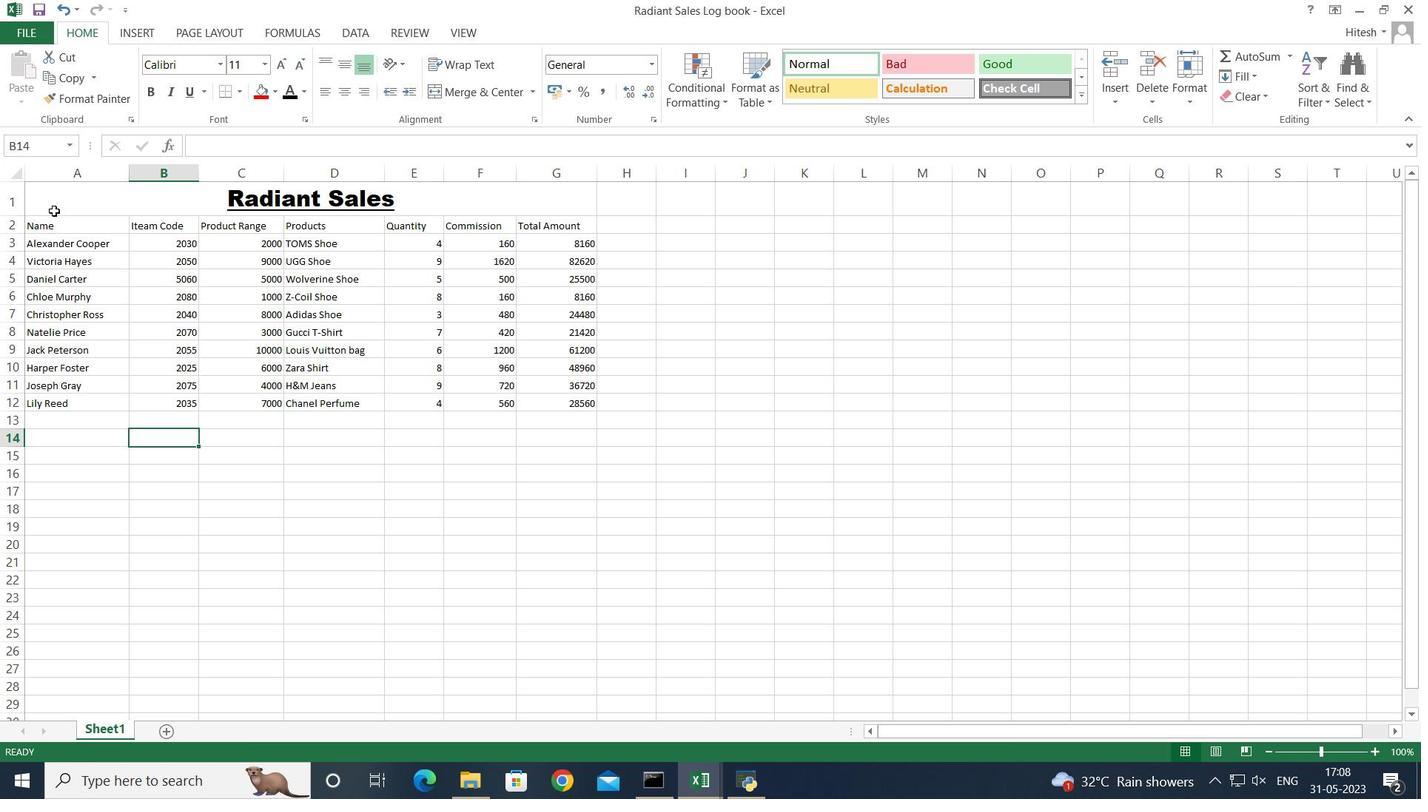 
Action: Mouse pressed left at (49, 191)
Screenshot: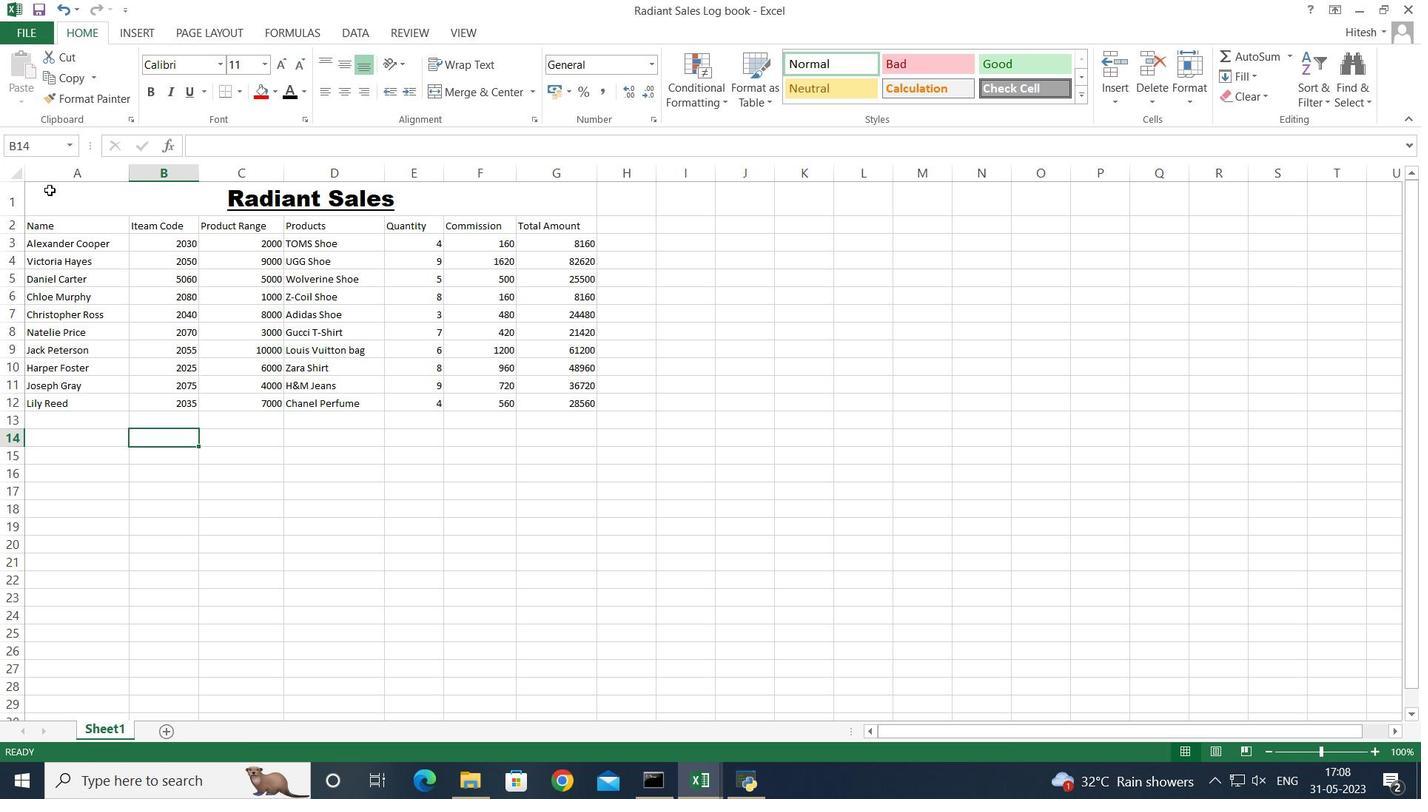 
Action: Key pressed <Key.shift><Key.down><Key.down><Key.down><Key.down><Key.down><Key.down><Key.down><Key.down><Key.down><Key.down><Key.down><Key.down><Key.up>
Screenshot: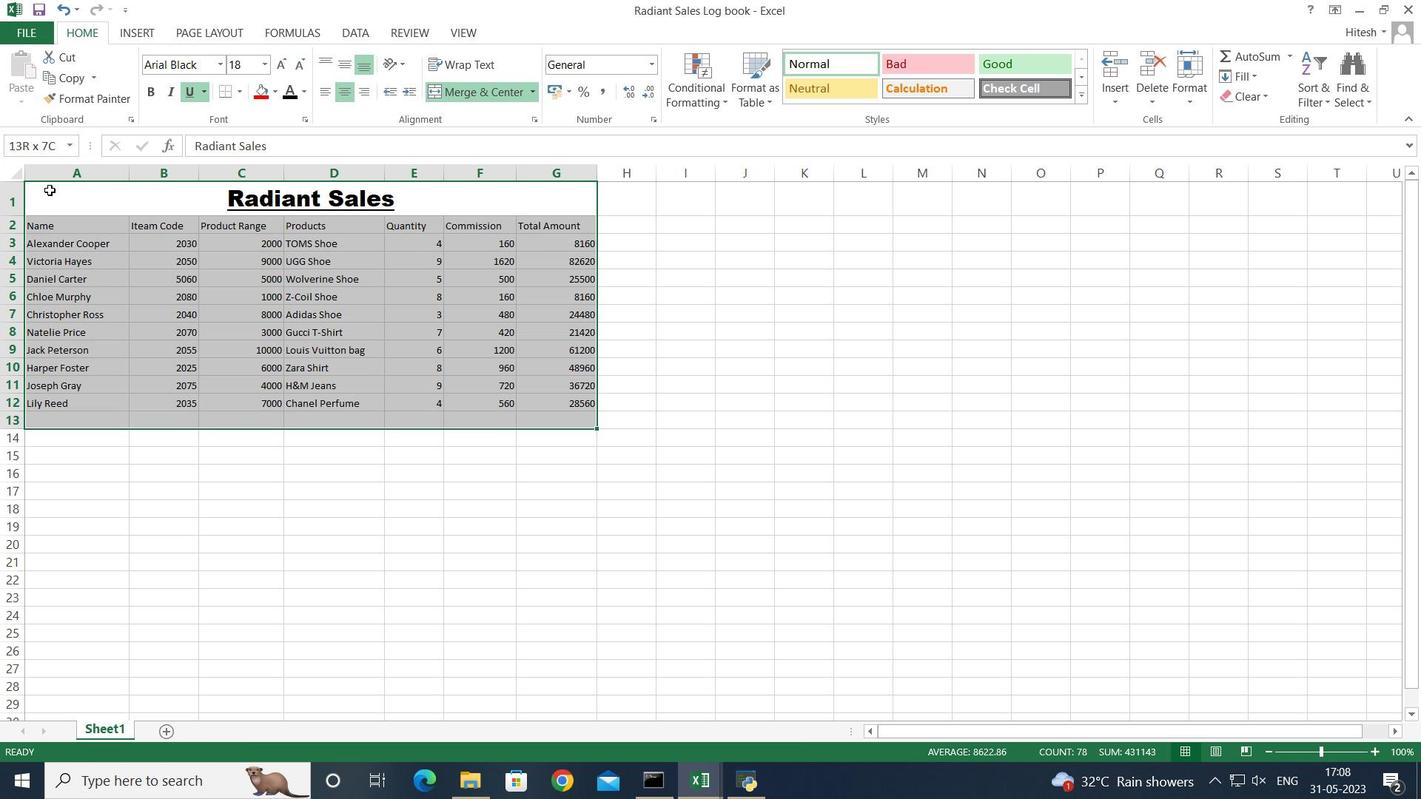 
Action: Mouse moved to (343, 92)
Screenshot: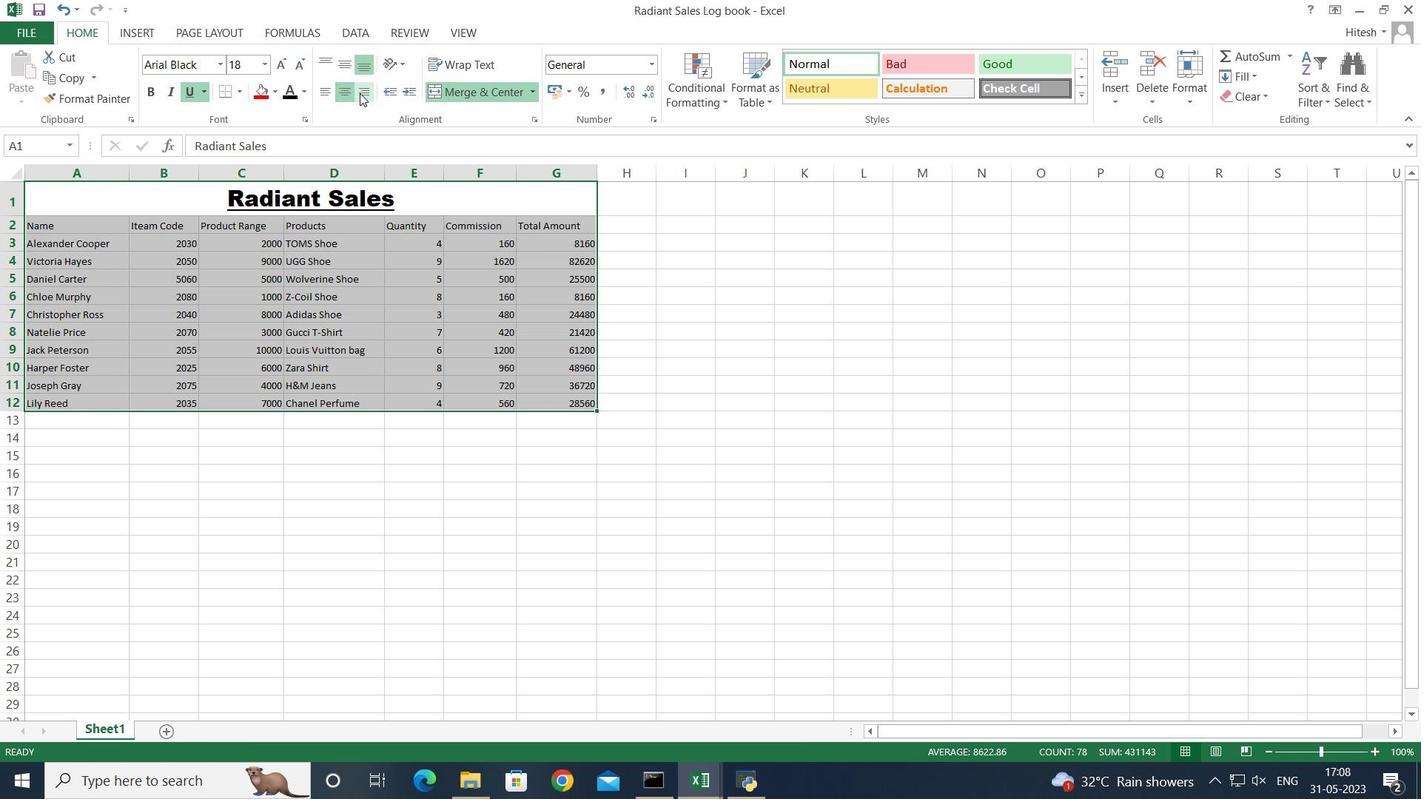 
Action: Mouse pressed left at (343, 92)
Screenshot: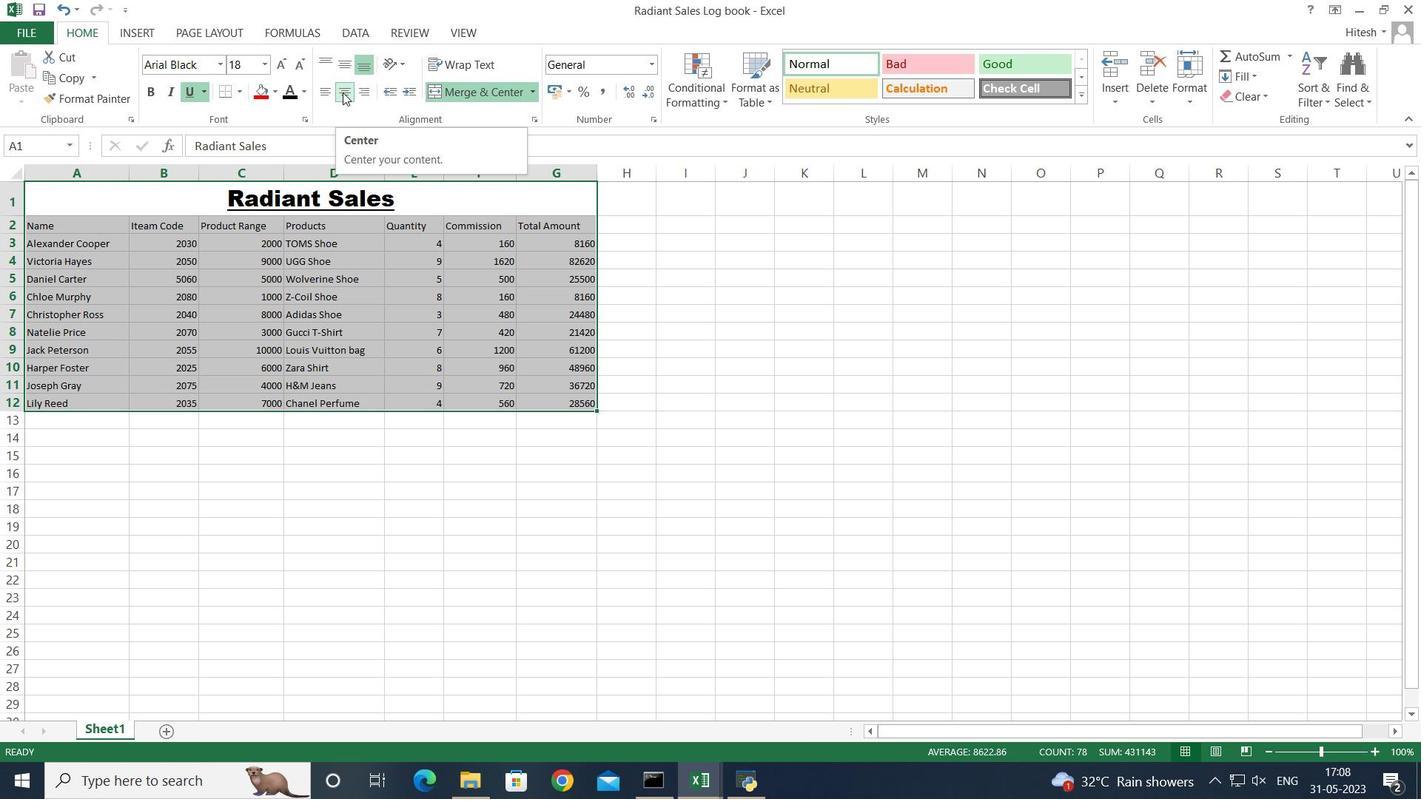 
Action: Mouse pressed left at (343, 92)
Screenshot: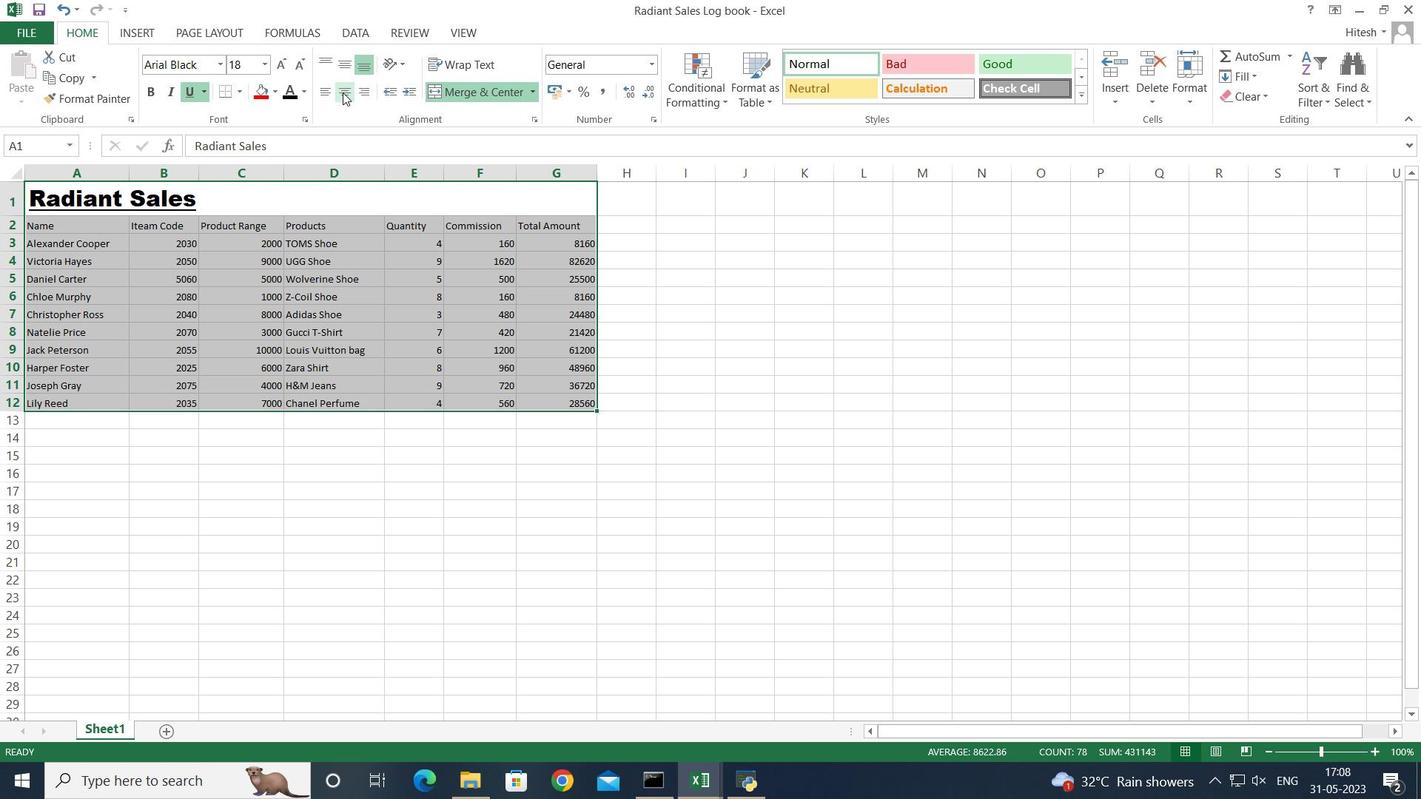 
Action: Mouse moved to (294, 450)
Screenshot: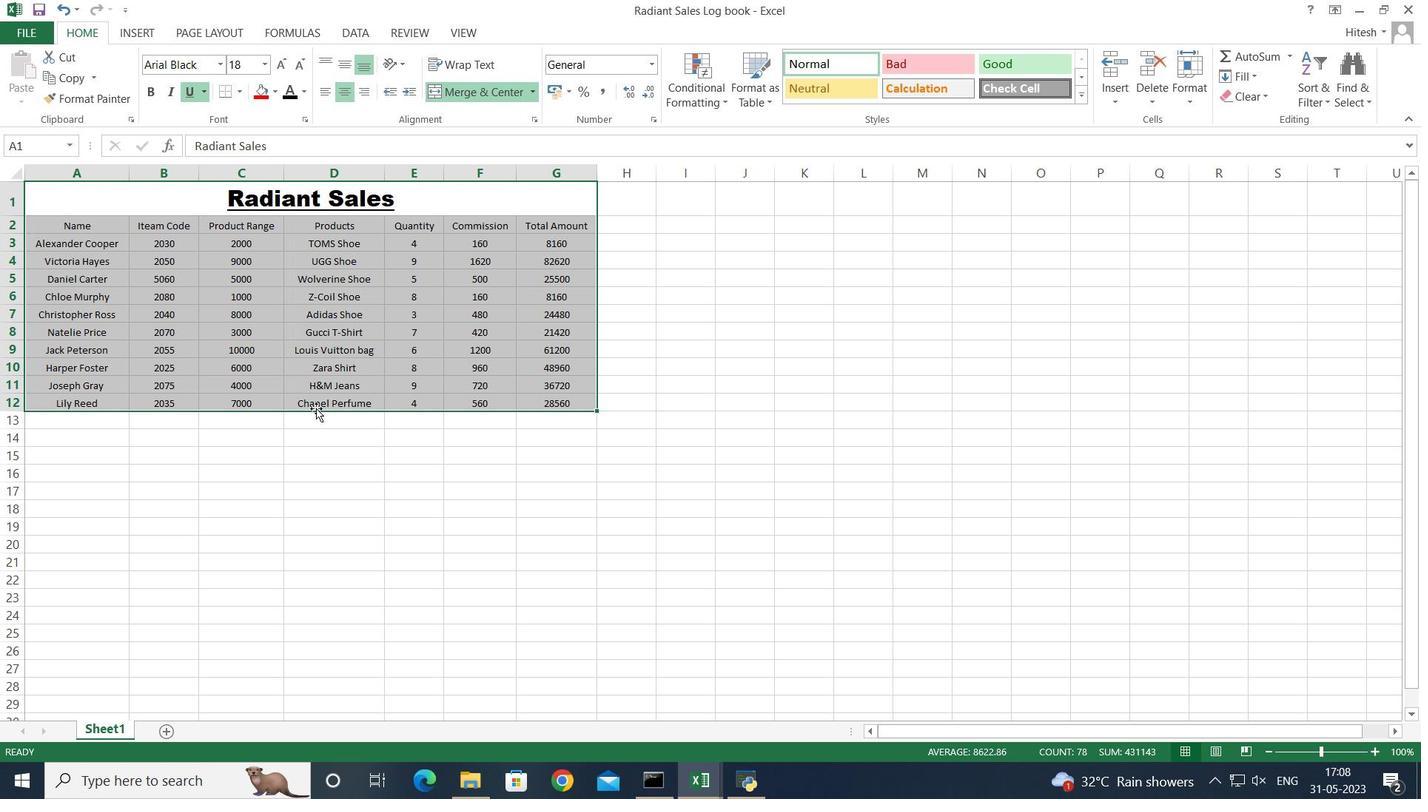 
Action: Mouse pressed left at (294, 450)
Screenshot: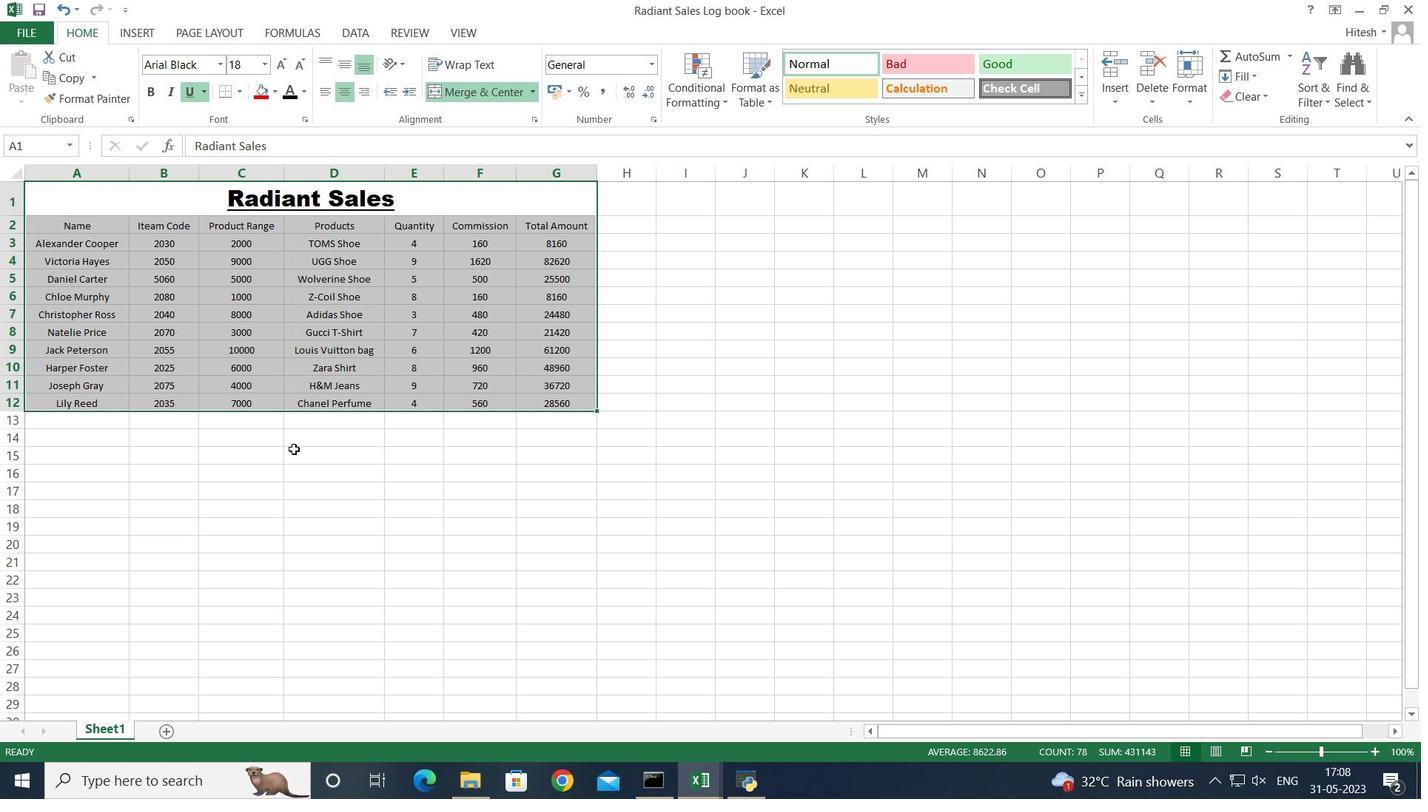 
Action: Mouse moved to (439, 449)
Screenshot: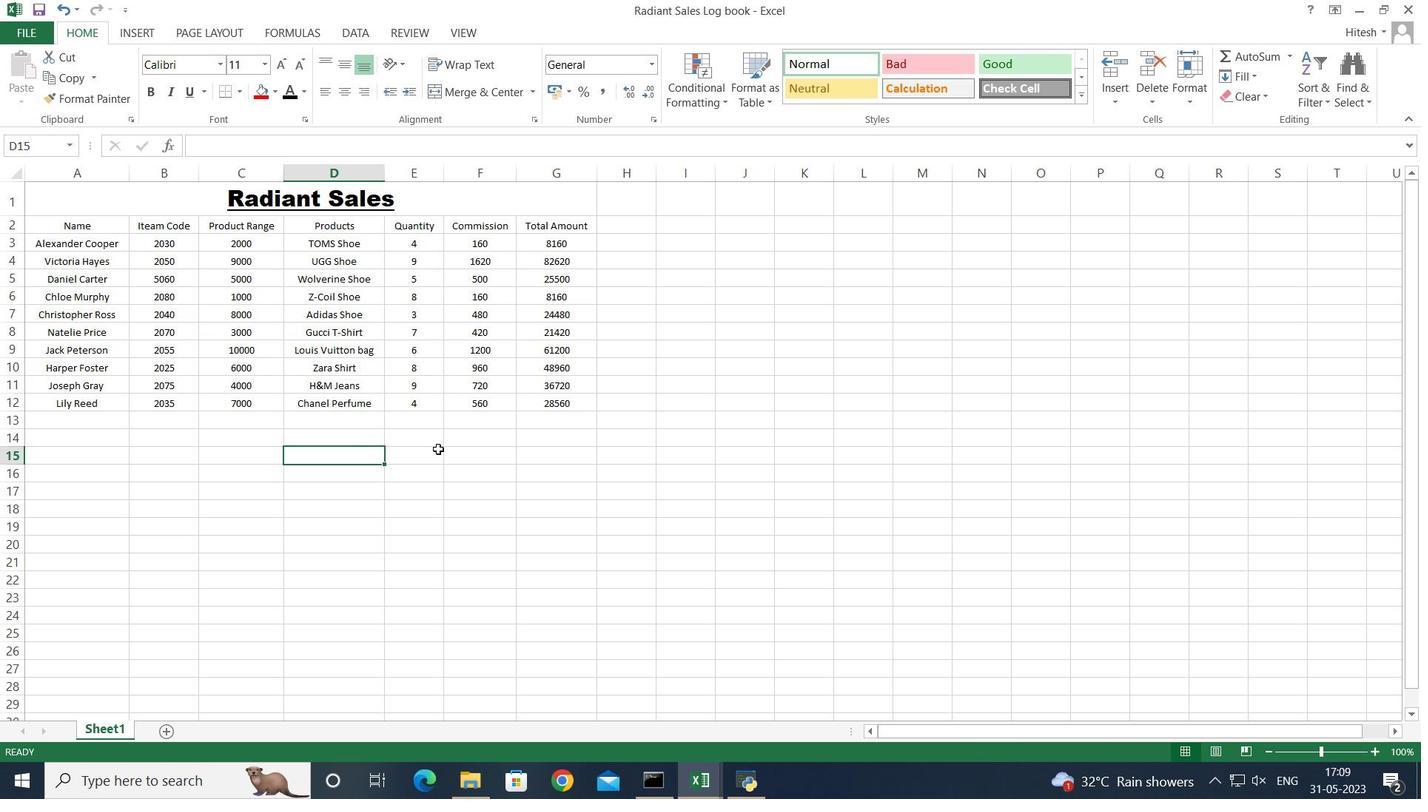 
